 Task: Compose an email with the signature Lucy Taylor with the subject Request for feedback on an employee engagement survey and the message I am writing to follow up on the status of the project risks and issues. from softage.3@softage.net to softage.8@softage.net with an attached audio file Audio_meditation.mp3 Undo the message, redo the message and add the line (Thank you) Send the email. Finally, move the email from Sent Items to the label Financial reports
Action: Mouse moved to (84, 125)
Screenshot: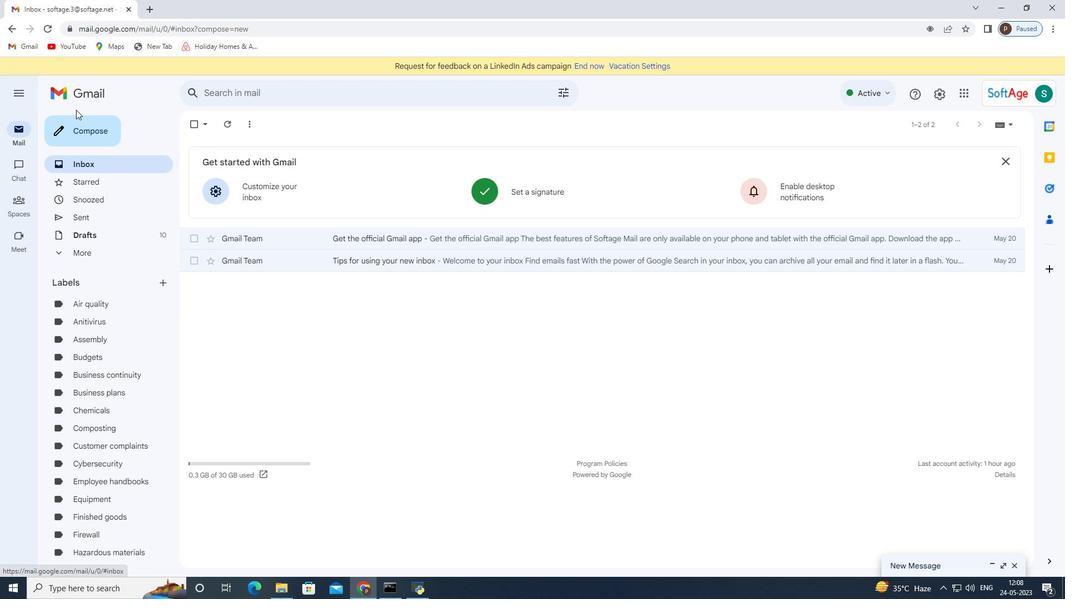 
Action: Mouse pressed left at (84, 125)
Screenshot: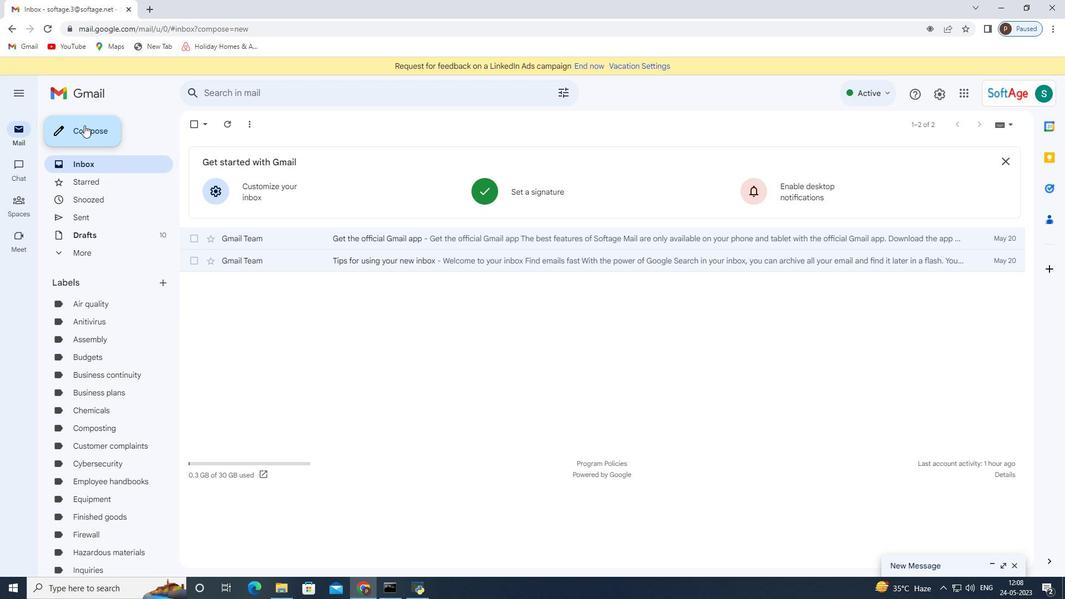 
Action: Mouse moved to (748, 557)
Screenshot: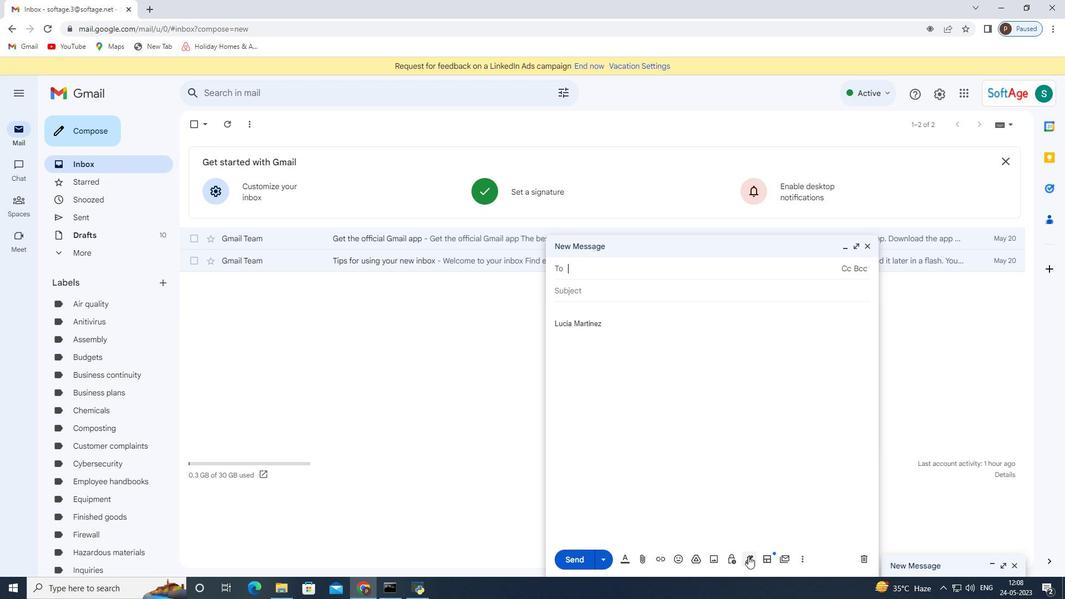 
Action: Mouse pressed left at (748, 557)
Screenshot: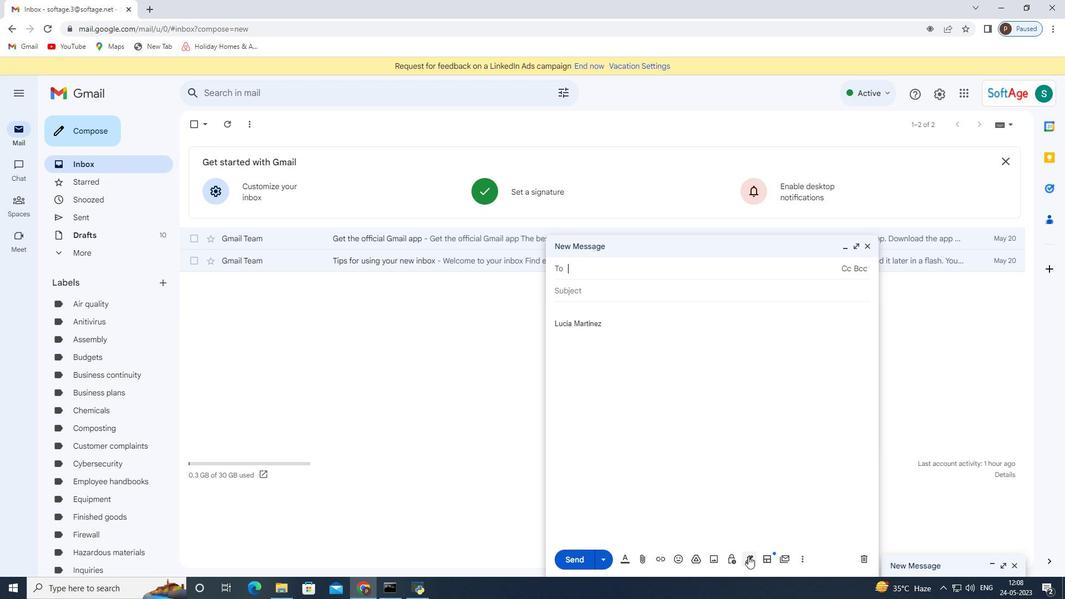 
Action: Mouse moved to (783, 499)
Screenshot: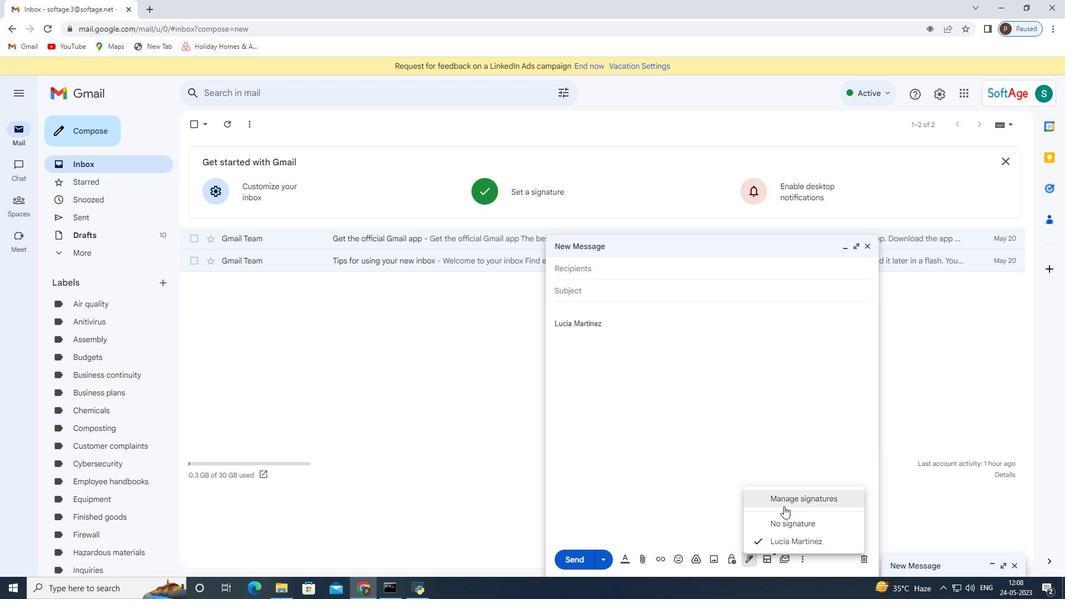
Action: Mouse pressed left at (783, 499)
Screenshot: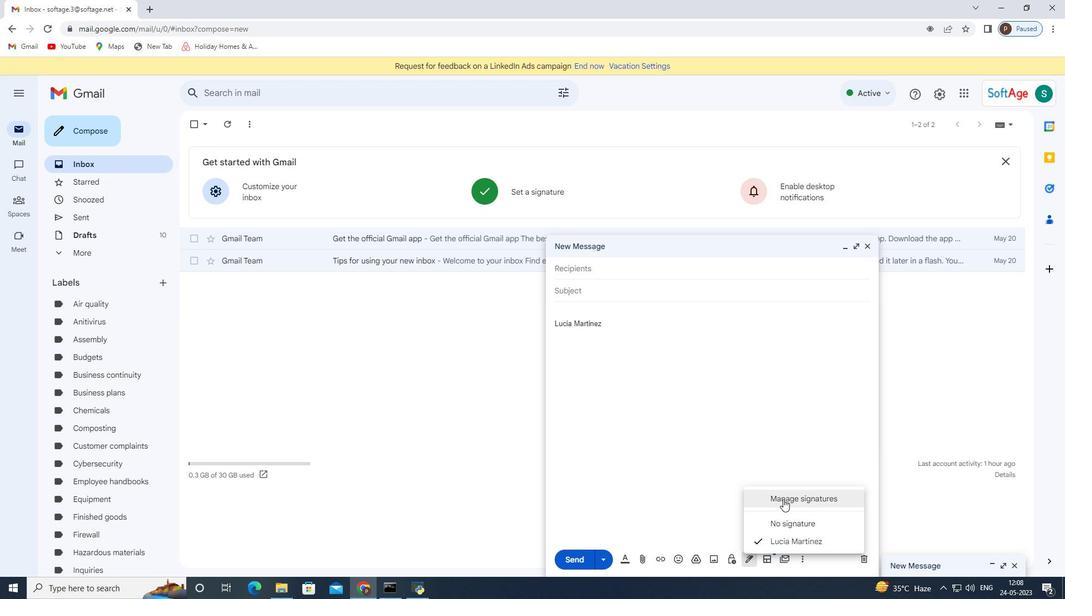 
Action: Mouse moved to (869, 243)
Screenshot: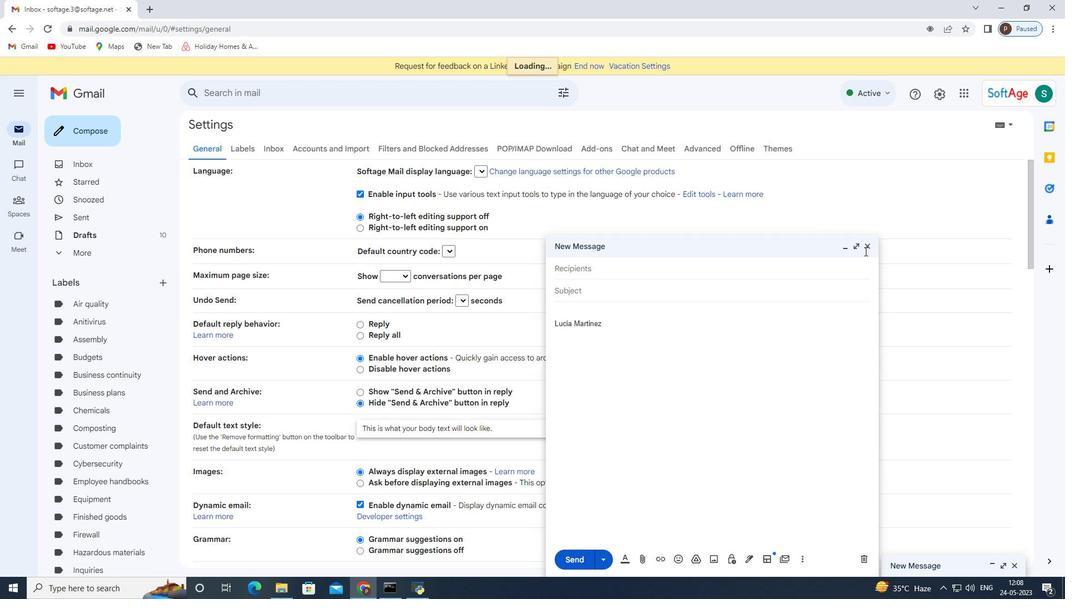 
Action: Mouse pressed left at (869, 243)
Screenshot: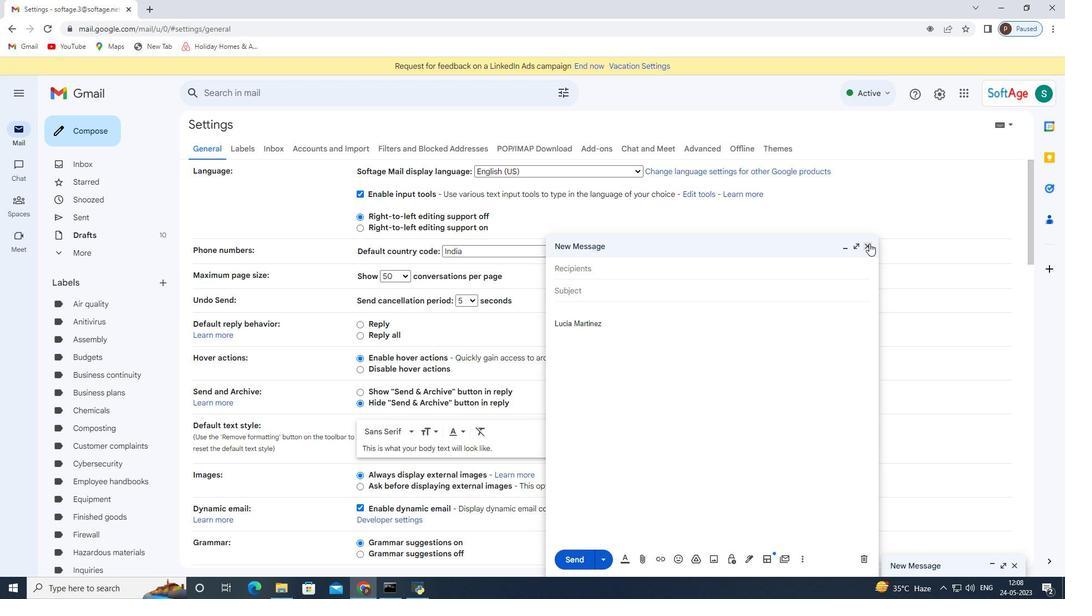 
Action: Mouse moved to (556, 407)
Screenshot: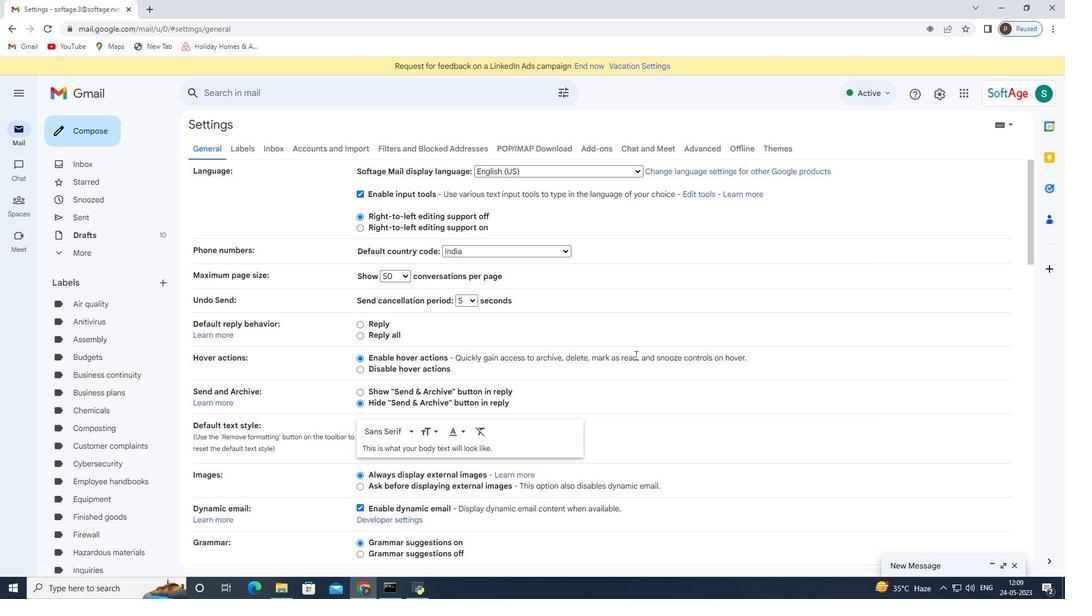 
Action: Mouse scrolled (556, 406) with delta (0, 0)
Screenshot: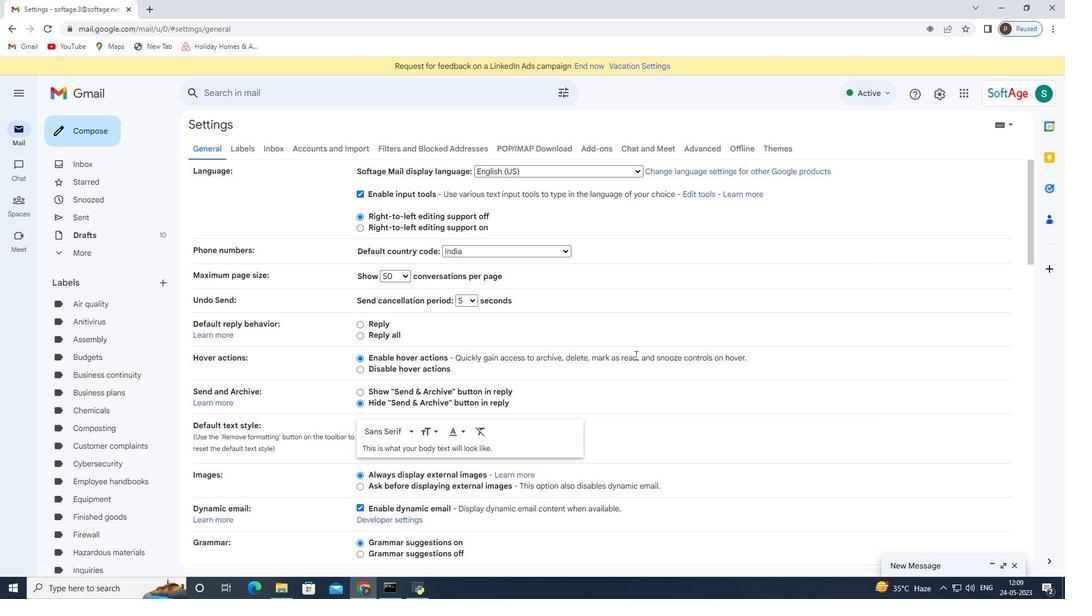 
Action: Mouse moved to (555, 408)
Screenshot: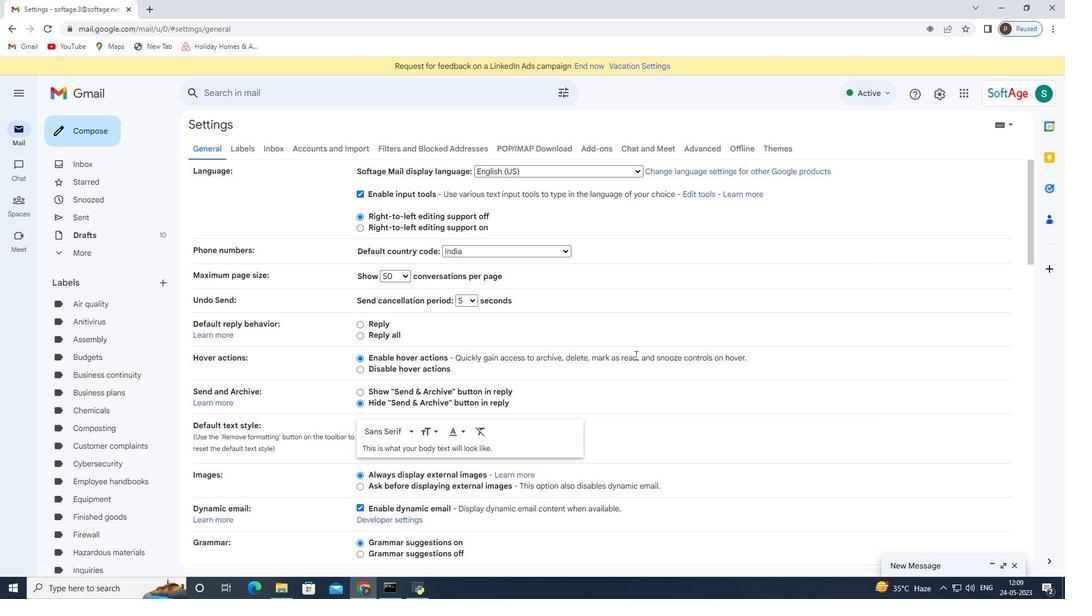 
Action: Mouse scrolled (555, 407) with delta (0, 0)
Screenshot: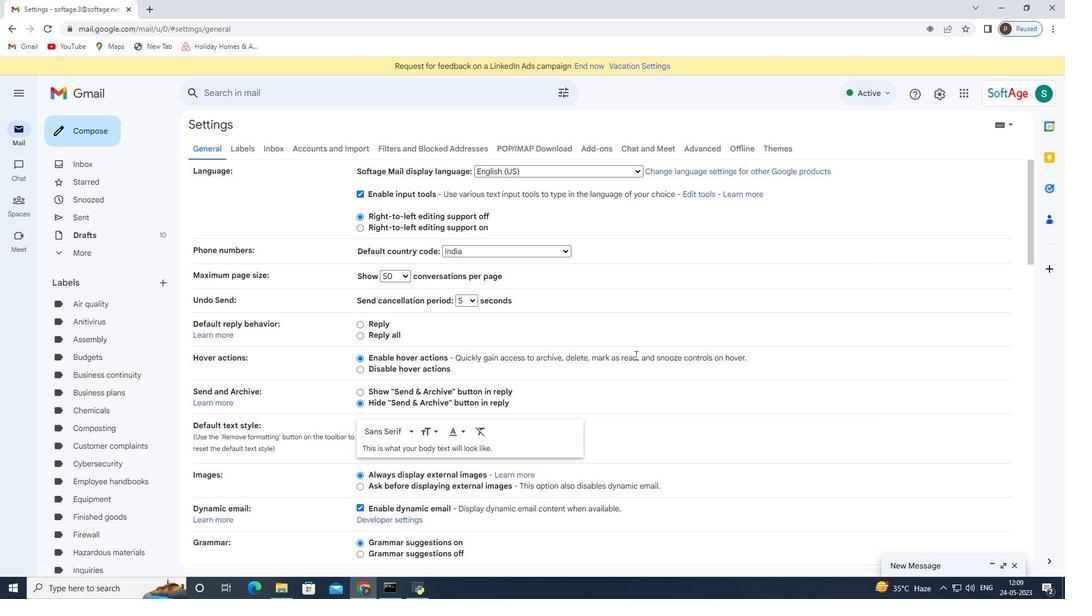 
Action: Mouse moved to (550, 413)
Screenshot: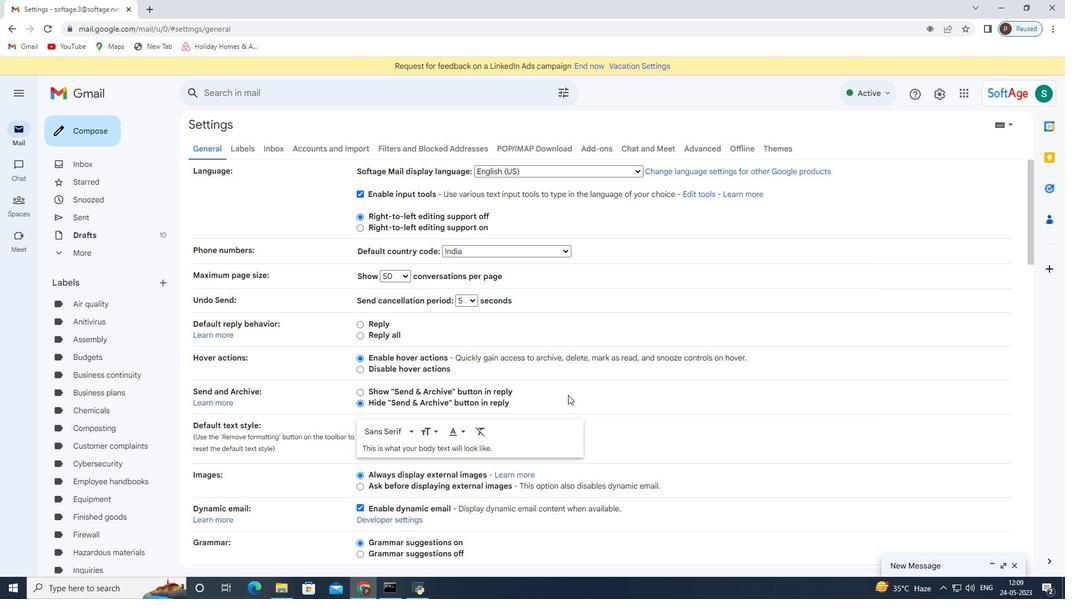 
Action: Mouse scrolled (550, 412) with delta (0, 0)
Screenshot: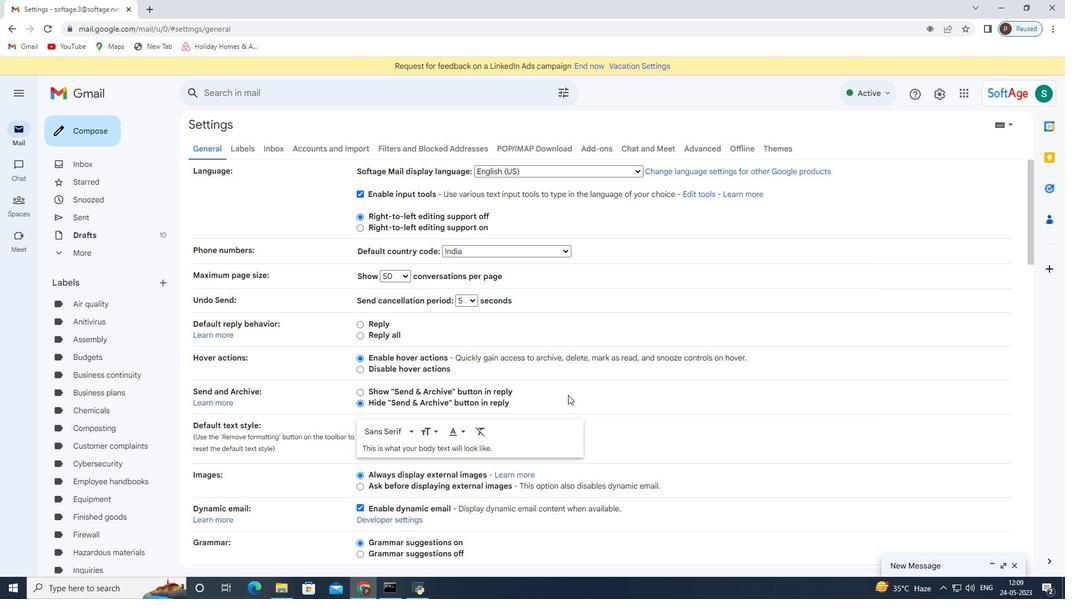 
Action: Mouse moved to (548, 415)
Screenshot: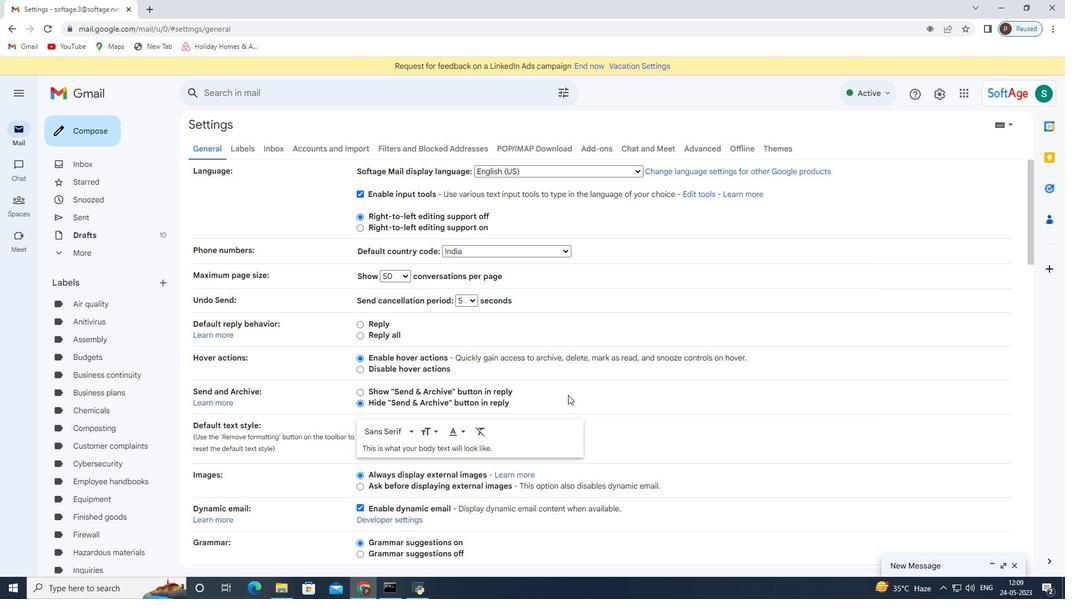 
Action: Mouse scrolled (548, 415) with delta (0, 0)
Screenshot: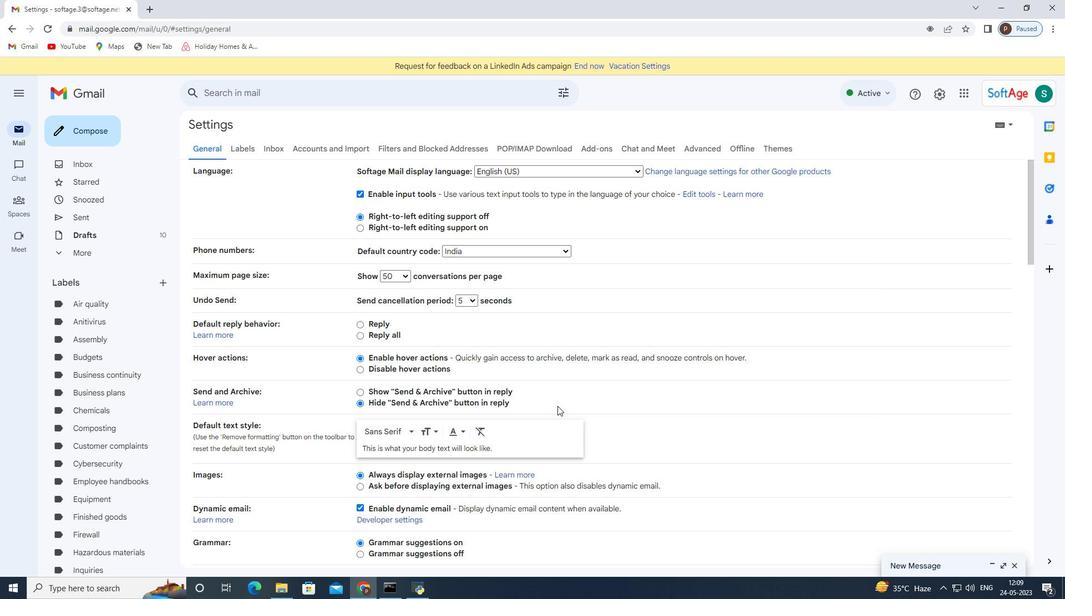 
Action: Mouse moved to (547, 416)
Screenshot: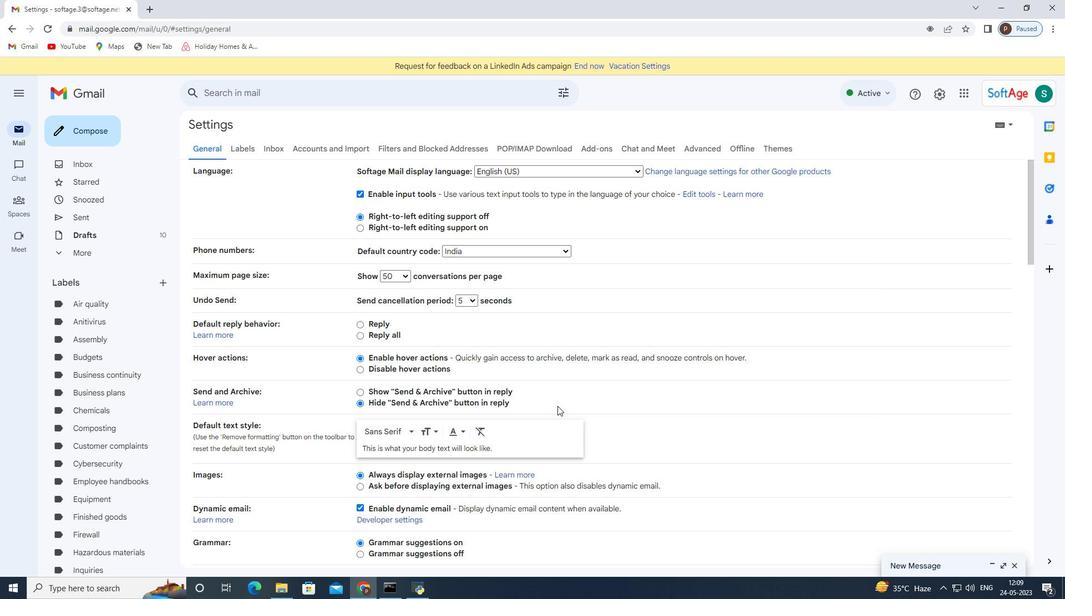 
Action: Mouse scrolled (547, 416) with delta (0, 0)
Screenshot: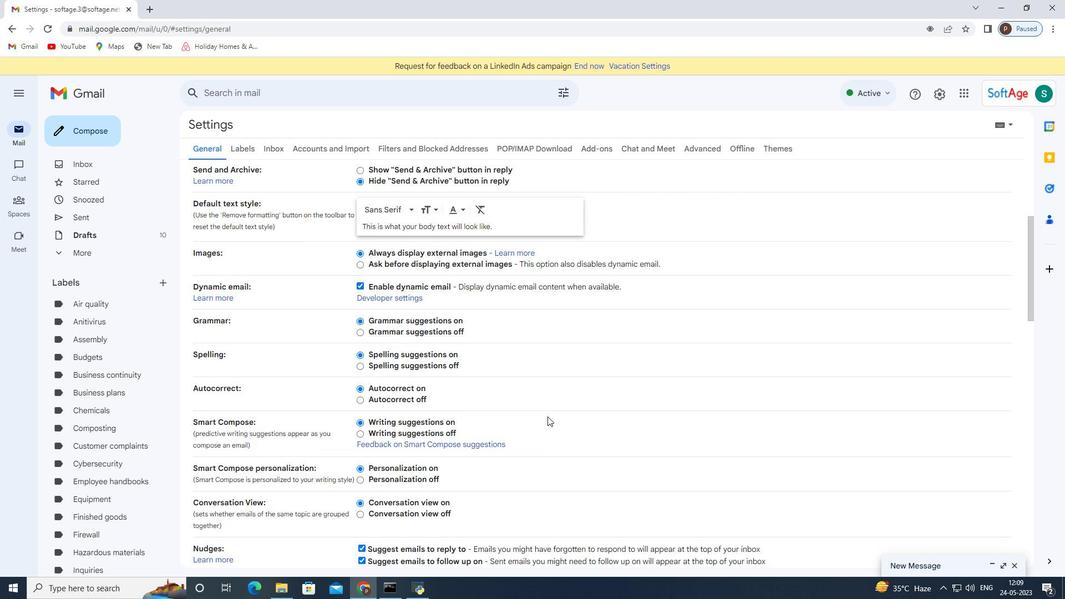 
Action: Mouse moved to (532, 420)
Screenshot: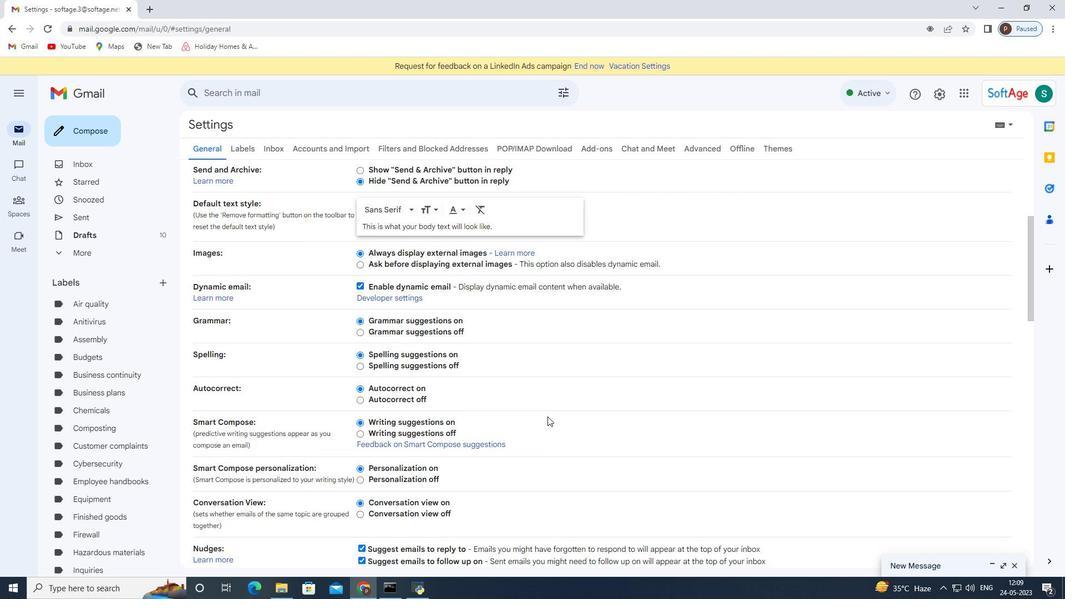 
Action: Mouse scrolled (532, 420) with delta (0, 0)
Screenshot: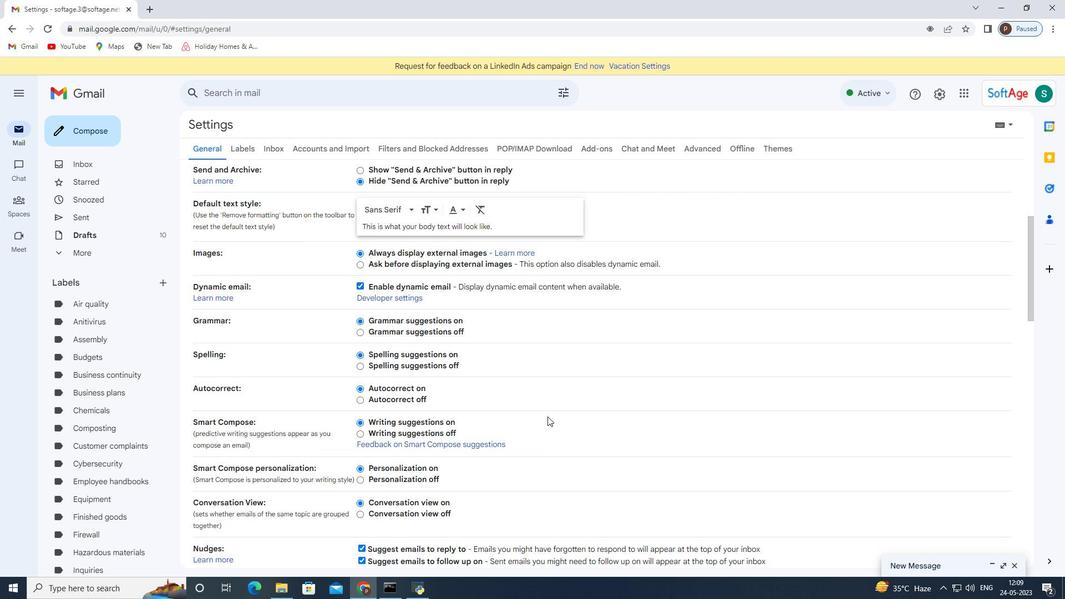 
Action: Mouse moved to (496, 420)
Screenshot: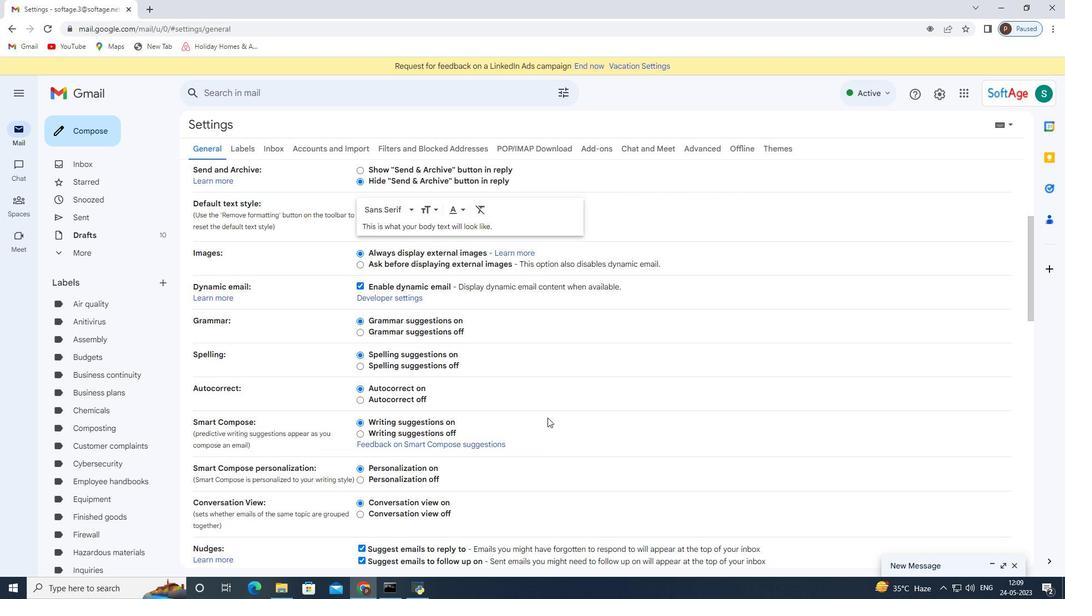 
Action: Mouse scrolled (496, 420) with delta (0, 0)
Screenshot: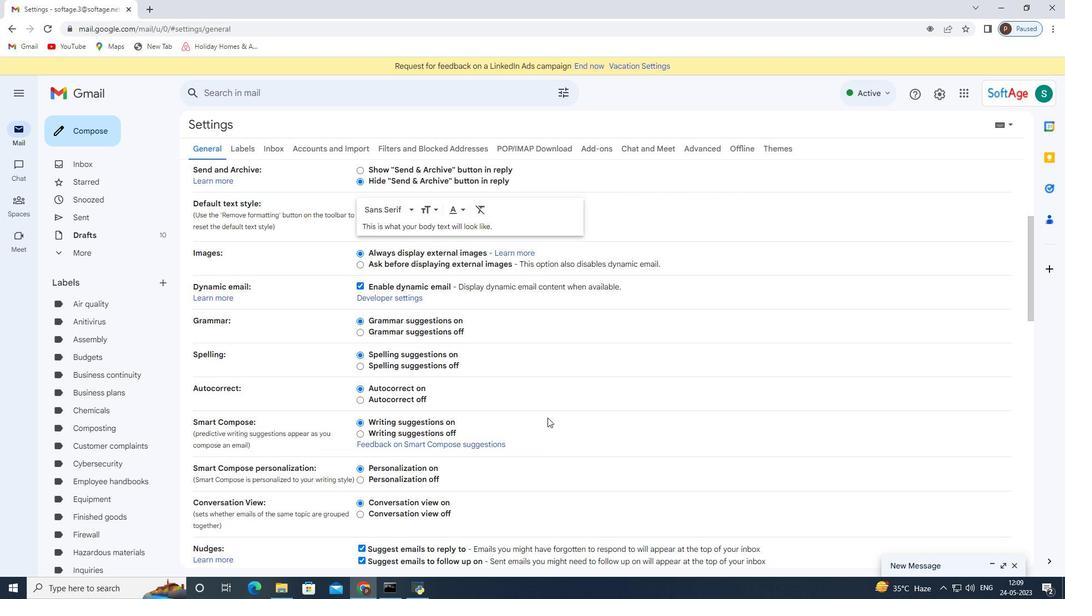 
Action: Mouse moved to (410, 420)
Screenshot: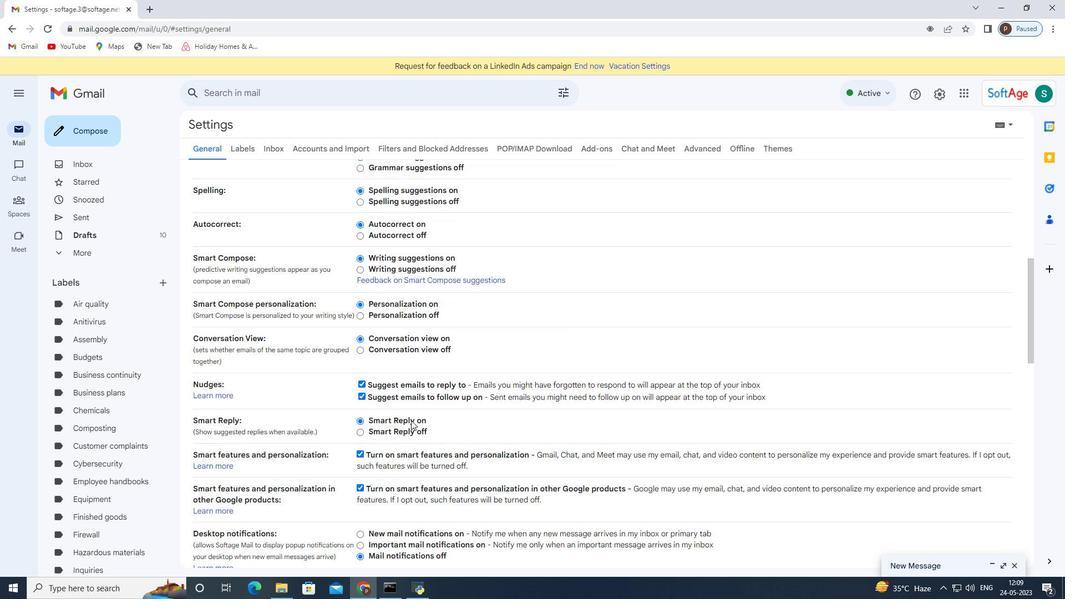 
Action: Mouse scrolled (410, 420) with delta (0, 0)
Screenshot: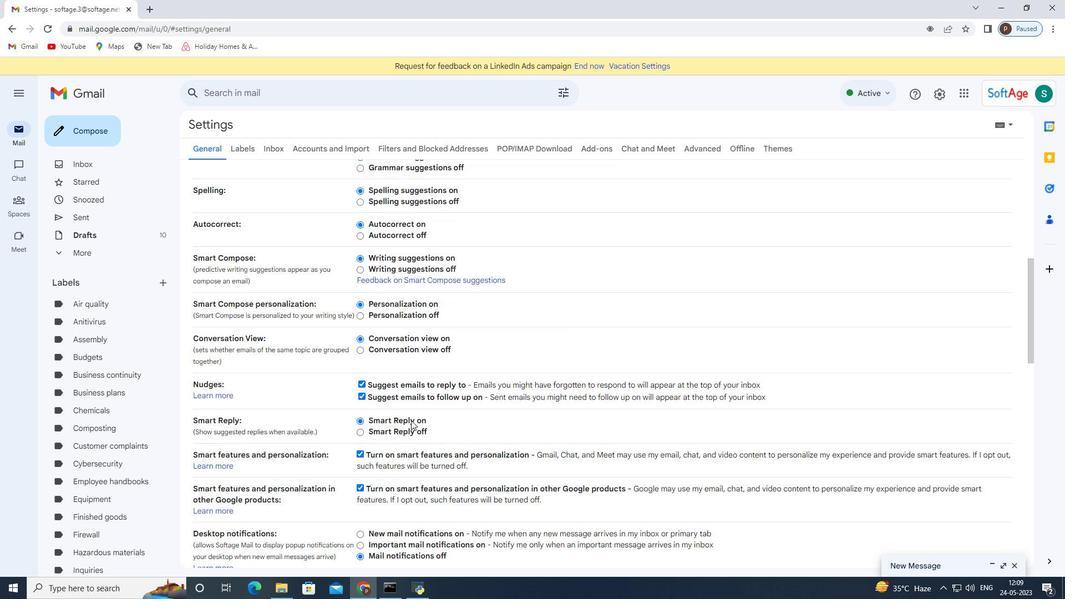 
Action: Mouse scrolled (410, 420) with delta (0, 0)
Screenshot: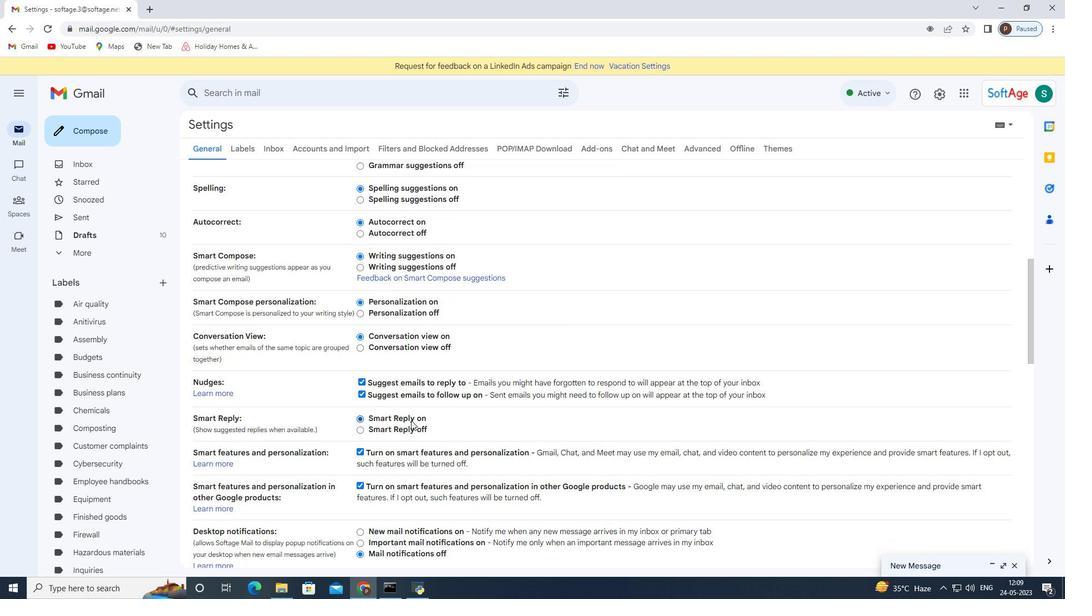 
Action: Mouse scrolled (410, 420) with delta (0, 0)
Screenshot: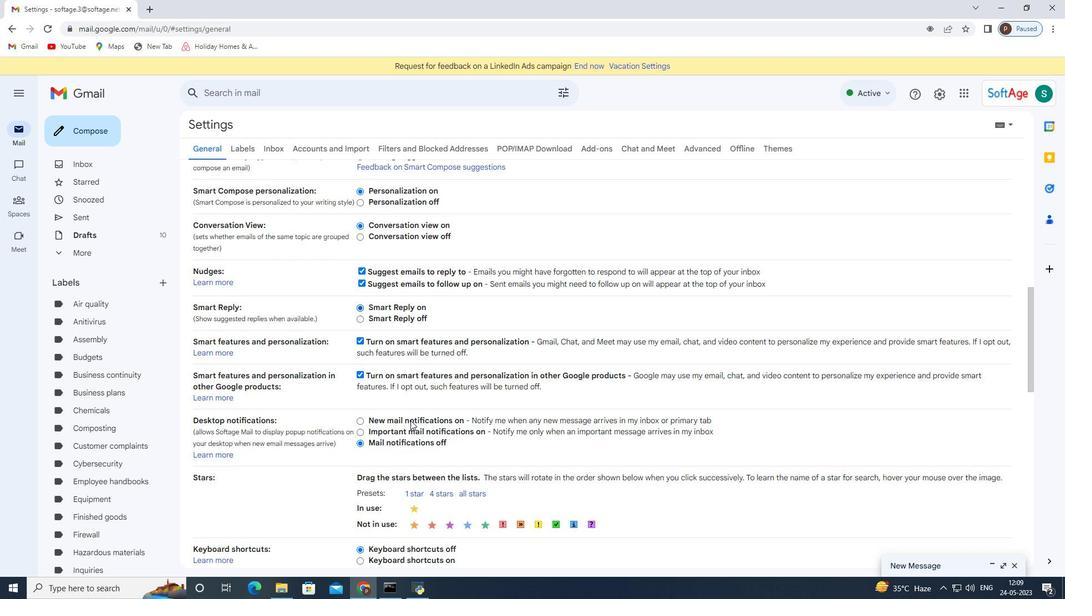 
Action: Mouse scrolled (410, 420) with delta (0, 0)
Screenshot: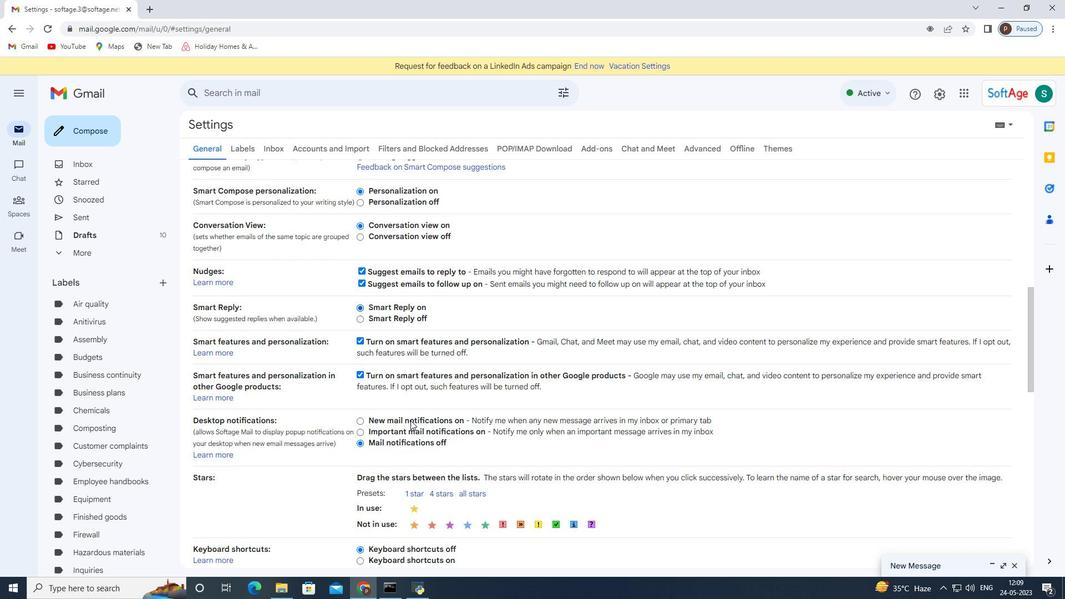 
Action: Mouse moved to (403, 424)
Screenshot: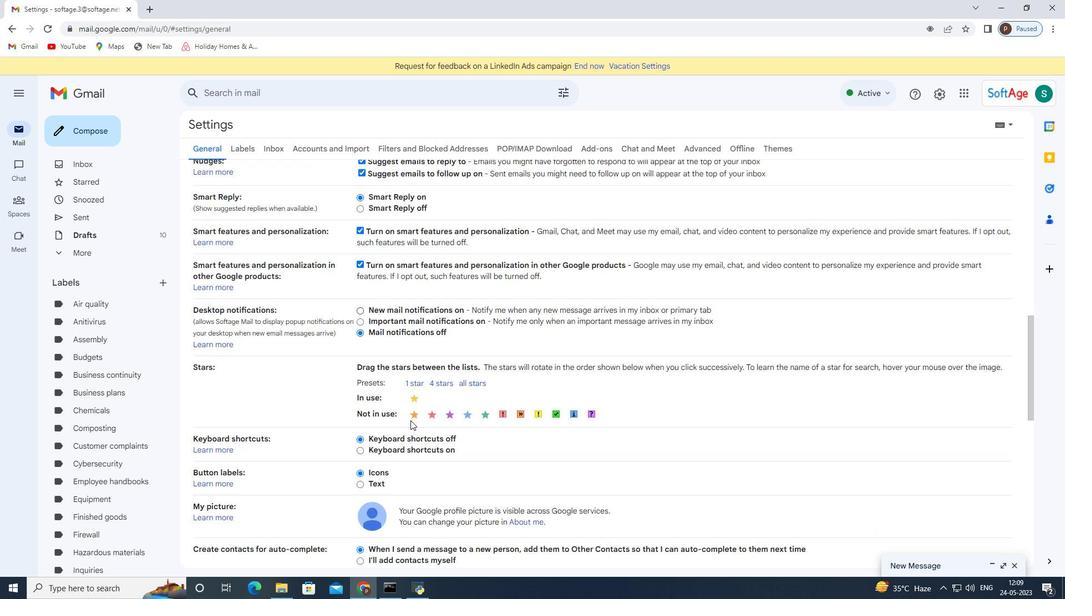 
Action: Mouse scrolled (403, 423) with delta (0, 0)
Screenshot: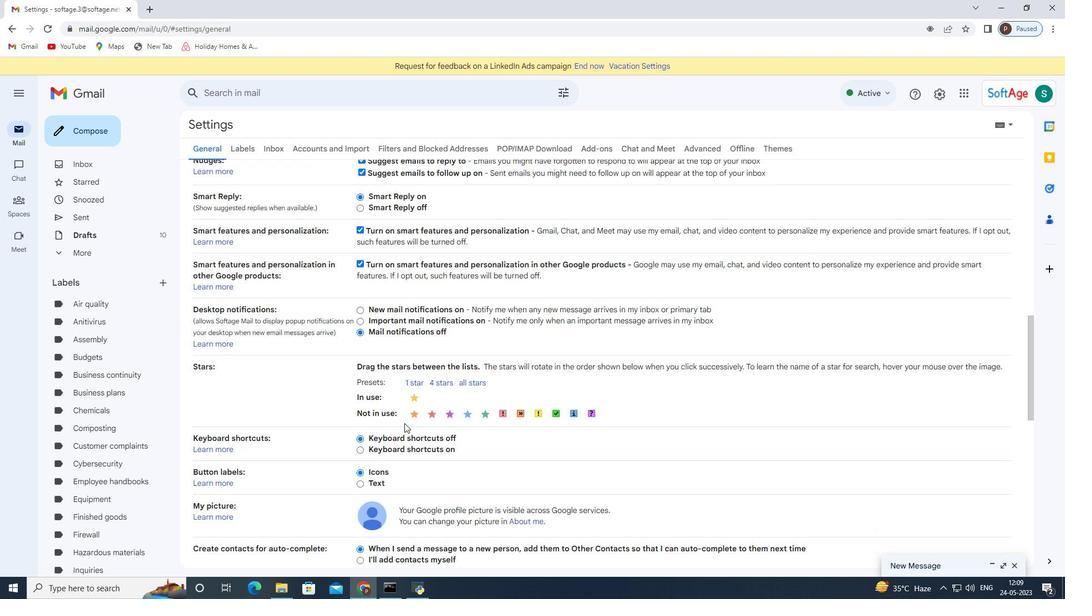 
Action: Mouse moved to (403, 424)
Screenshot: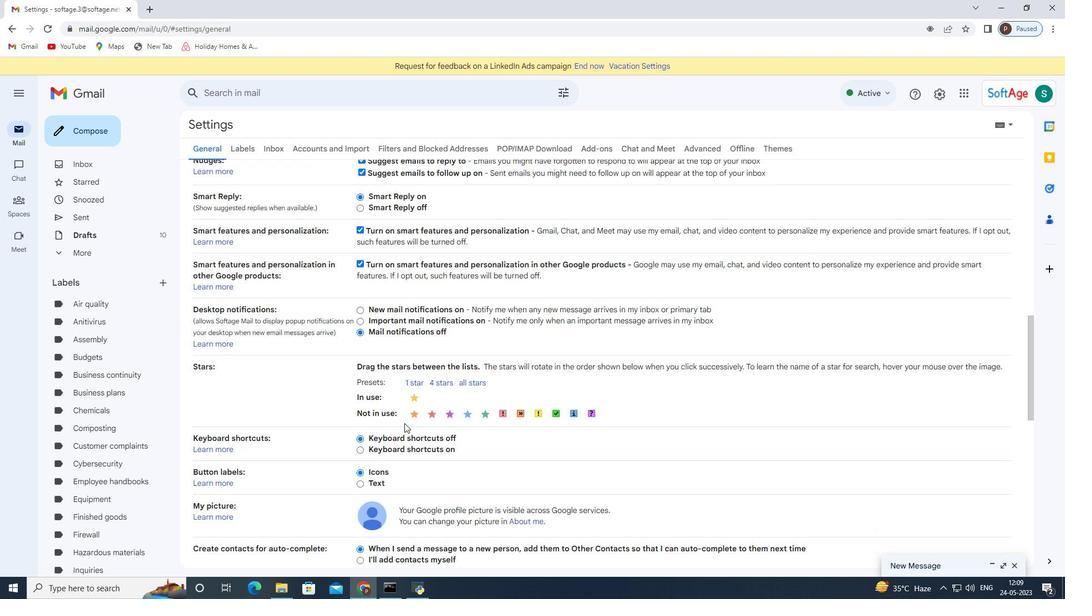 
Action: Mouse scrolled (403, 424) with delta (0, 0)
Screenshot: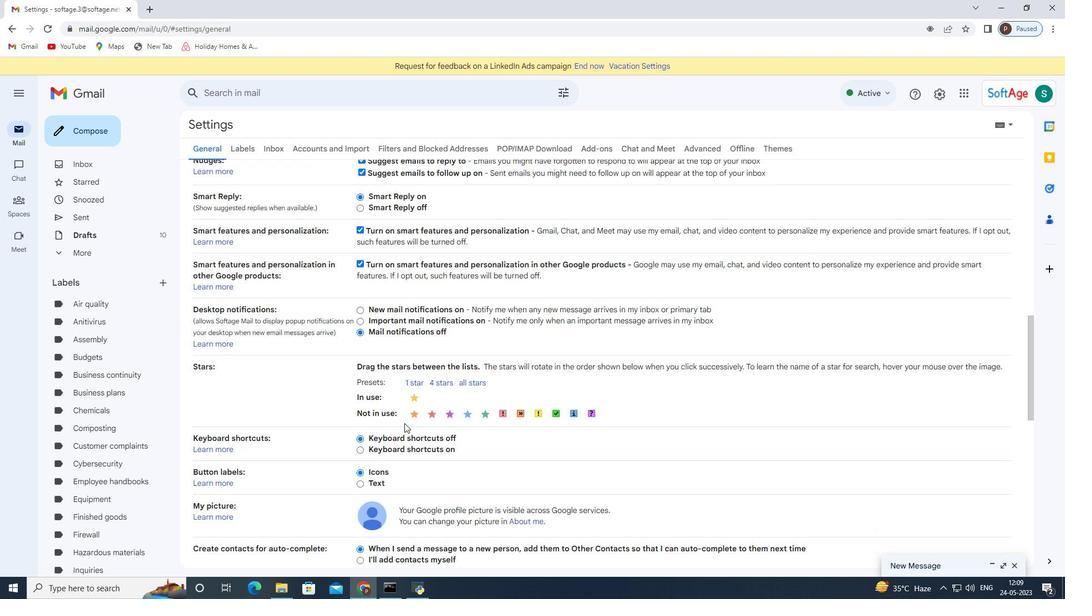 
Action: Mouse scrolled (403, 424) with delta (0, 0)
Screenshot: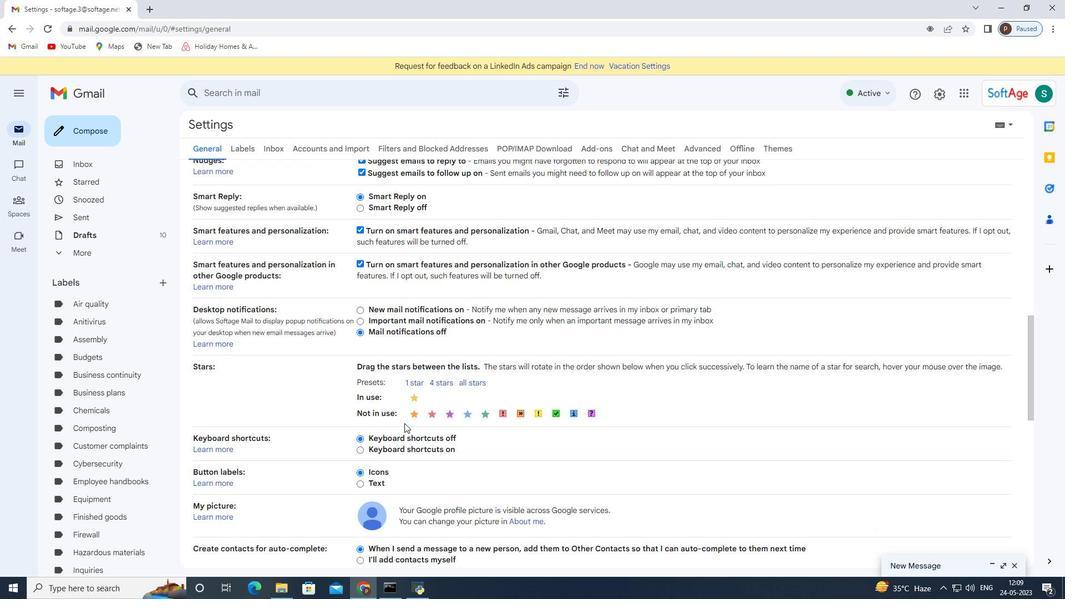 
Action: Mouse scrolled (403, 424) with delta (0, 0)
Screenshot: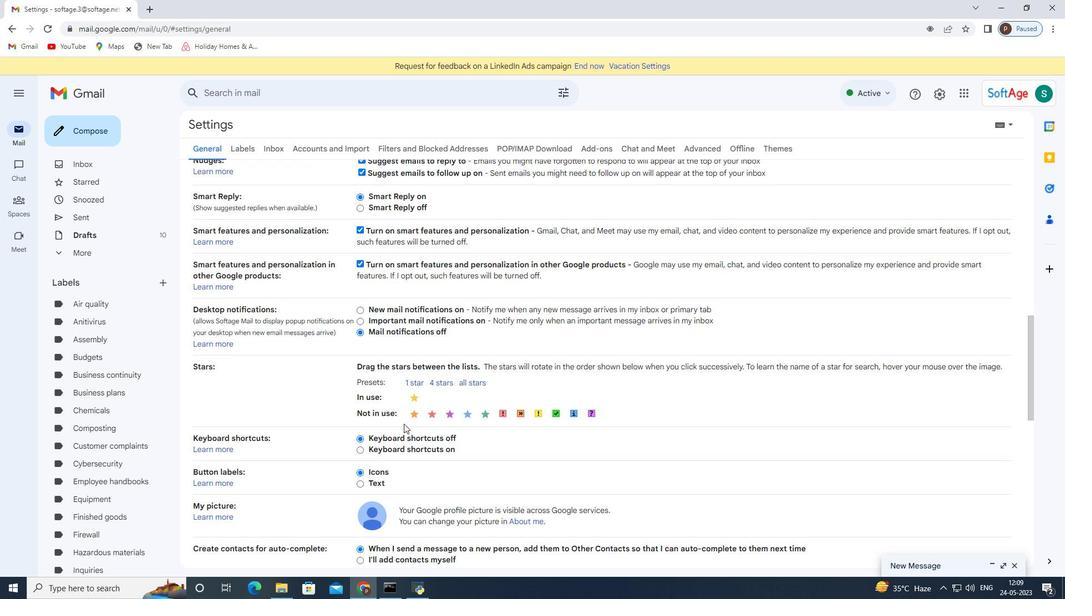
Action: Mouse moved to (477, 373)
Screenshot: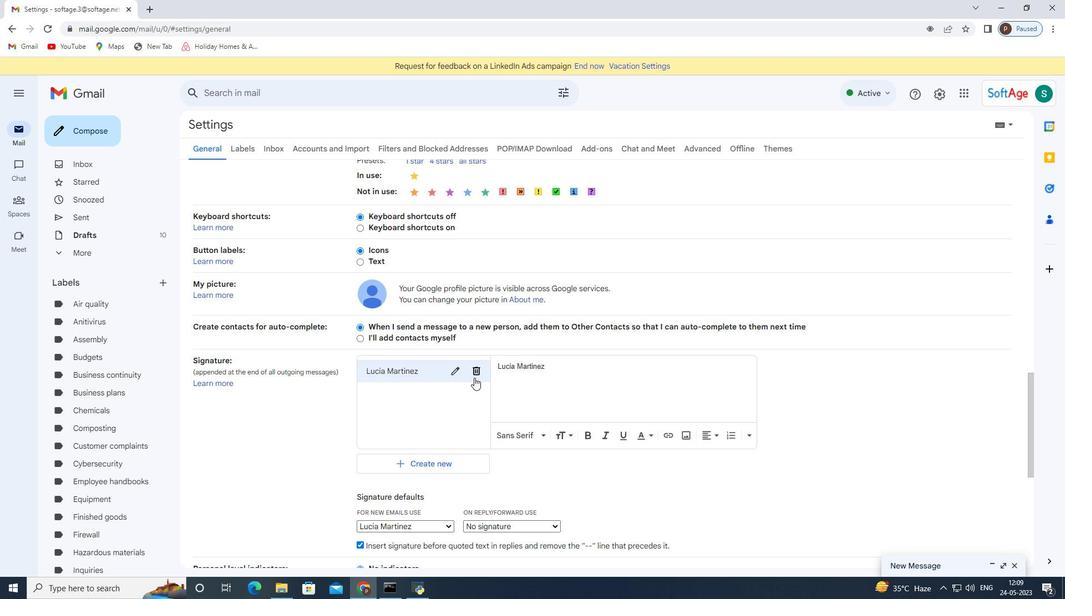 
Action: Mouse pressed left at (477, 373)
Screenshot: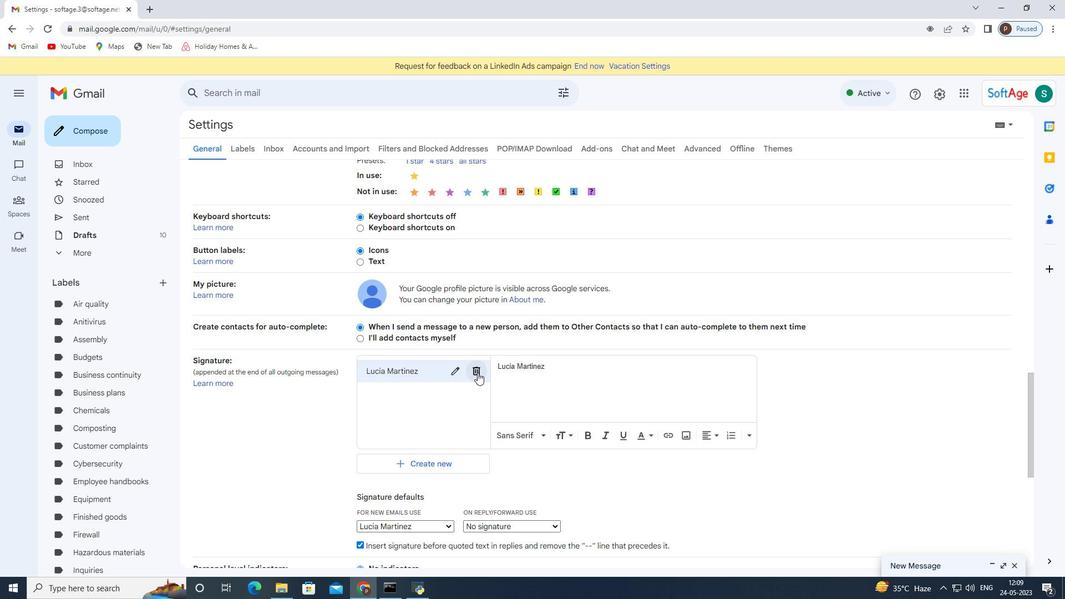 
Action: Mouse moved to (629, 344)
Screenshot: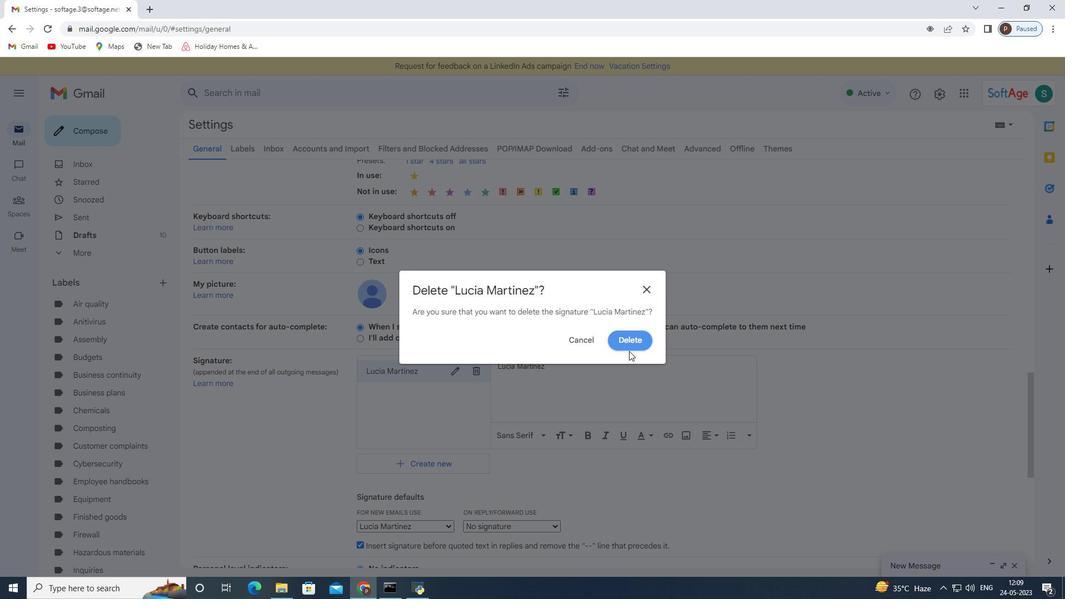 
Action: Mouse pressed left at (629, 344)
Screenshot: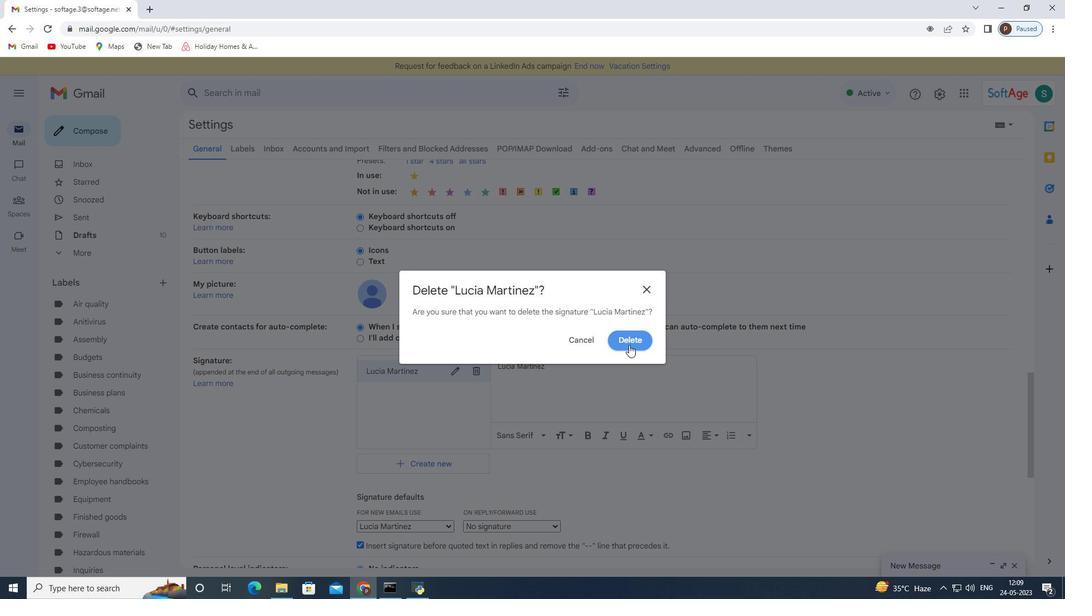 
Action: Mouse moved to (407, 379)
Screenshot: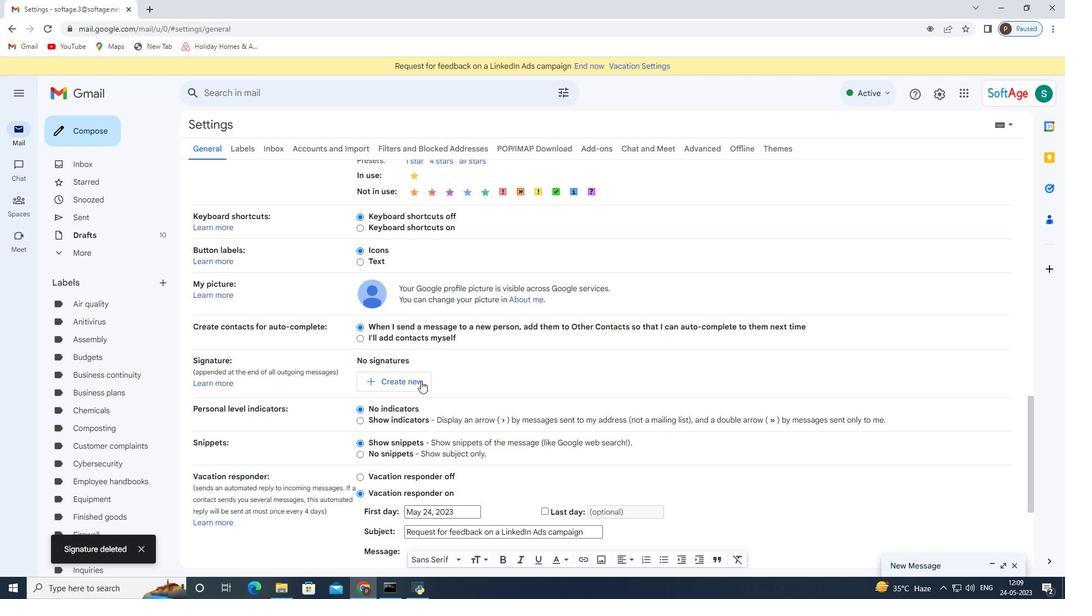 
Action: Mouse pressed left at (407, 379)
Screenshot: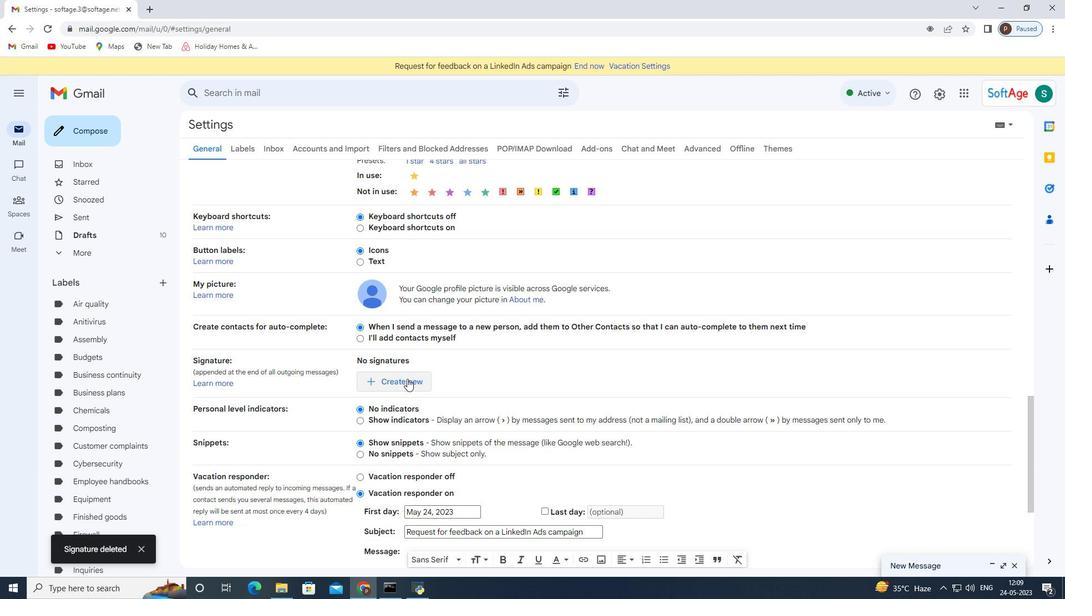 
Action: Mouse moved to (466, 314)
Screenshot: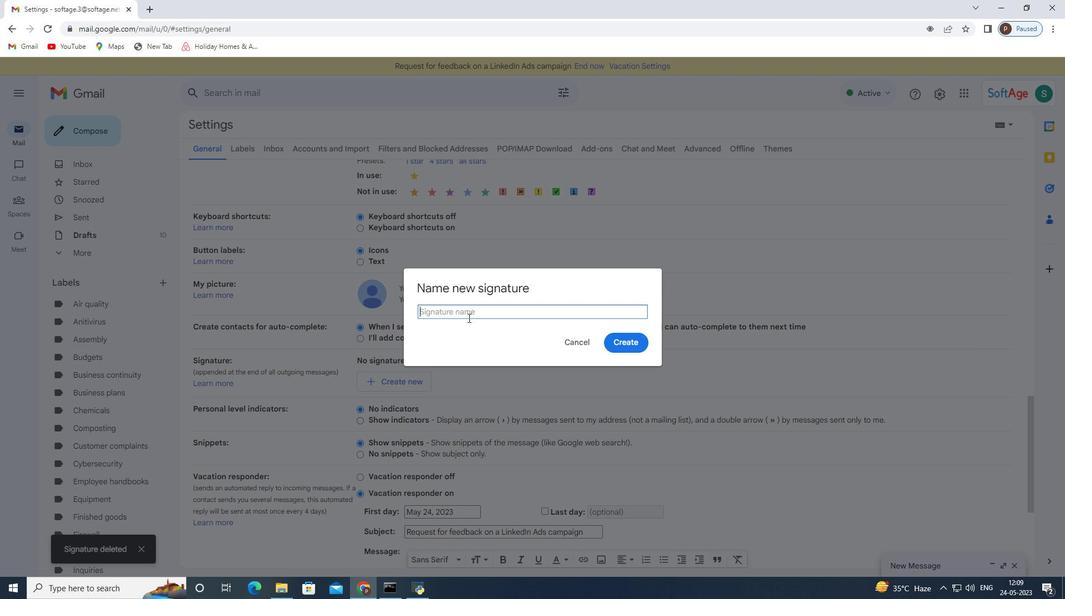 
Action: Mouse pressed left at (466, 314)
Screenshot: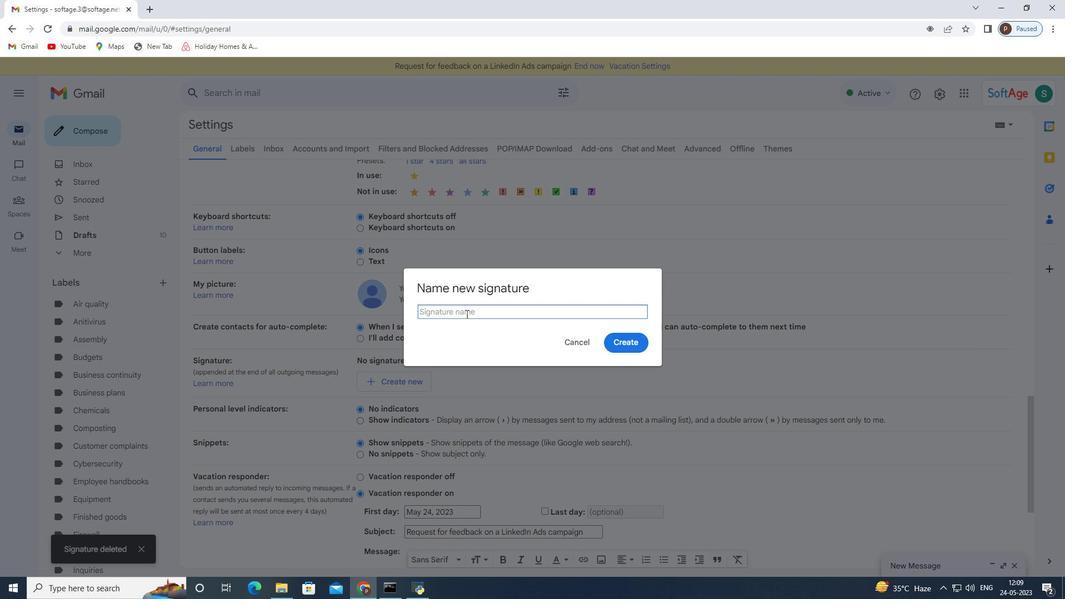 
Action: Key pressed <Key.shift>Lucy<Key.space><Key.shift>Taylor
Screenshot: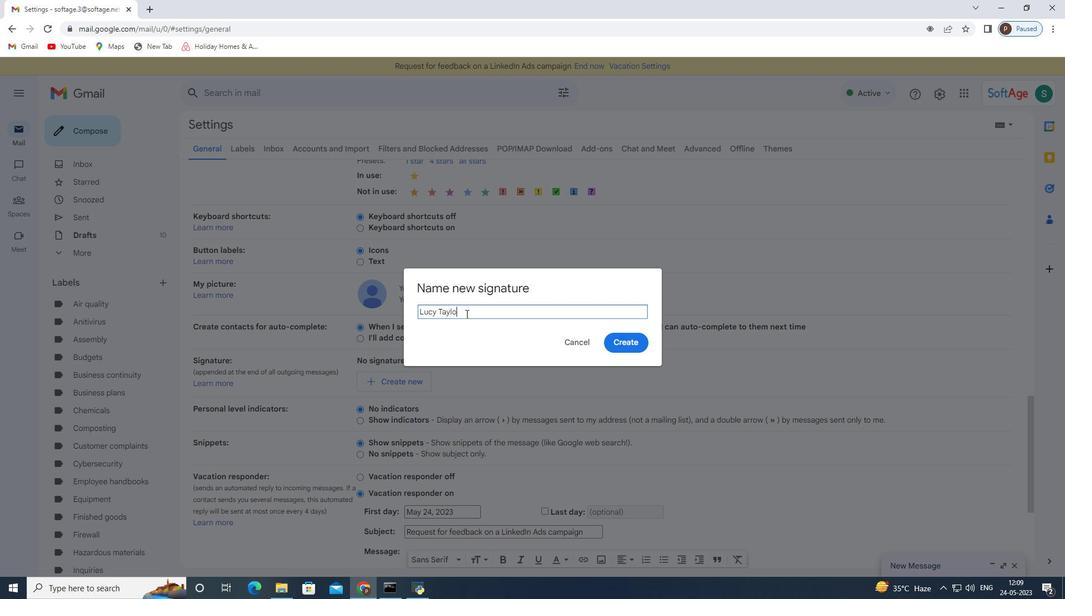 
Action: Mouse moved to (624, 342)
Screenshot: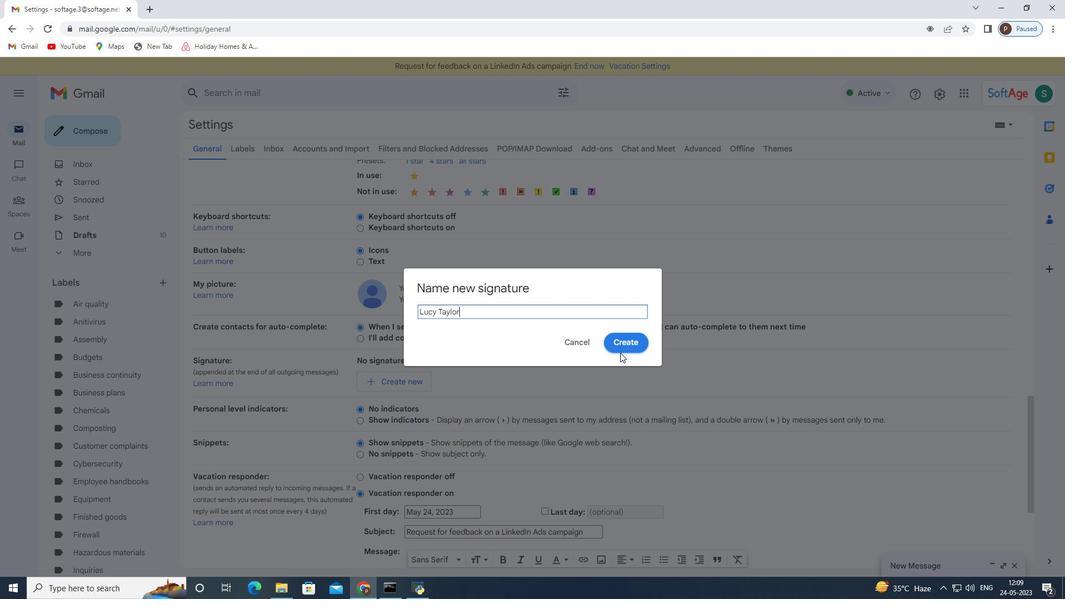 
Action: Mouse pressed left at (624, 342)
Screenshot: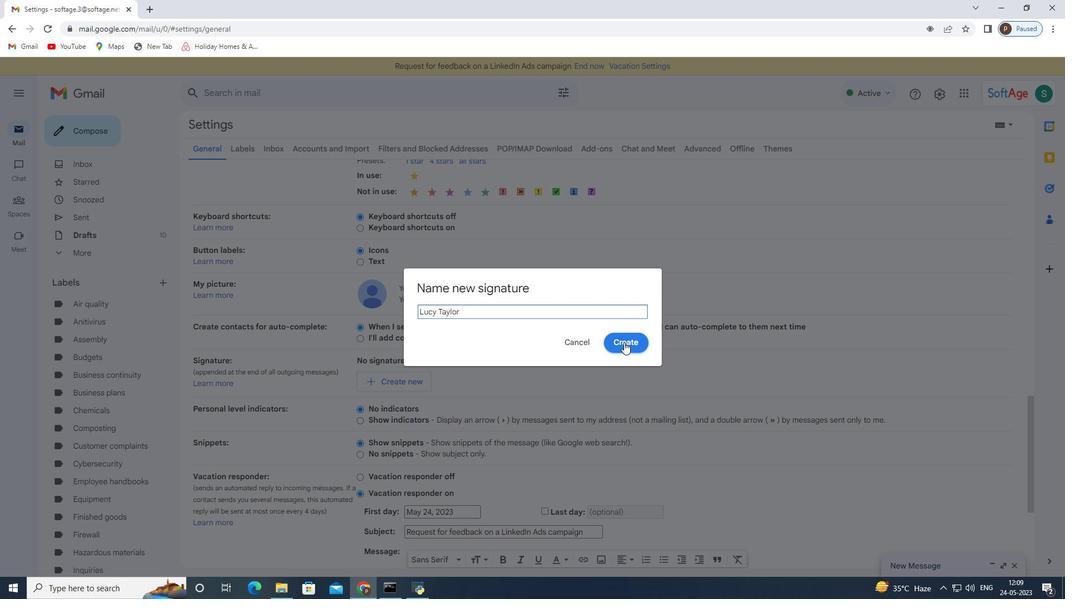 
Action: Mouse moved to (520, 364)
Screenshot: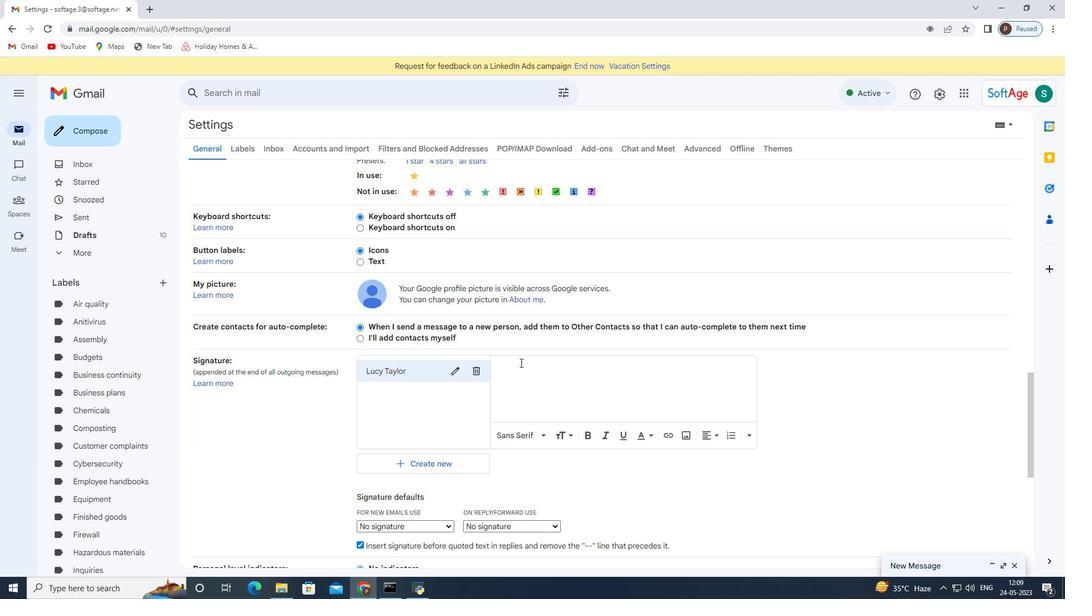 
Action: Mouse pressed left at (520, 364)
Screenshot: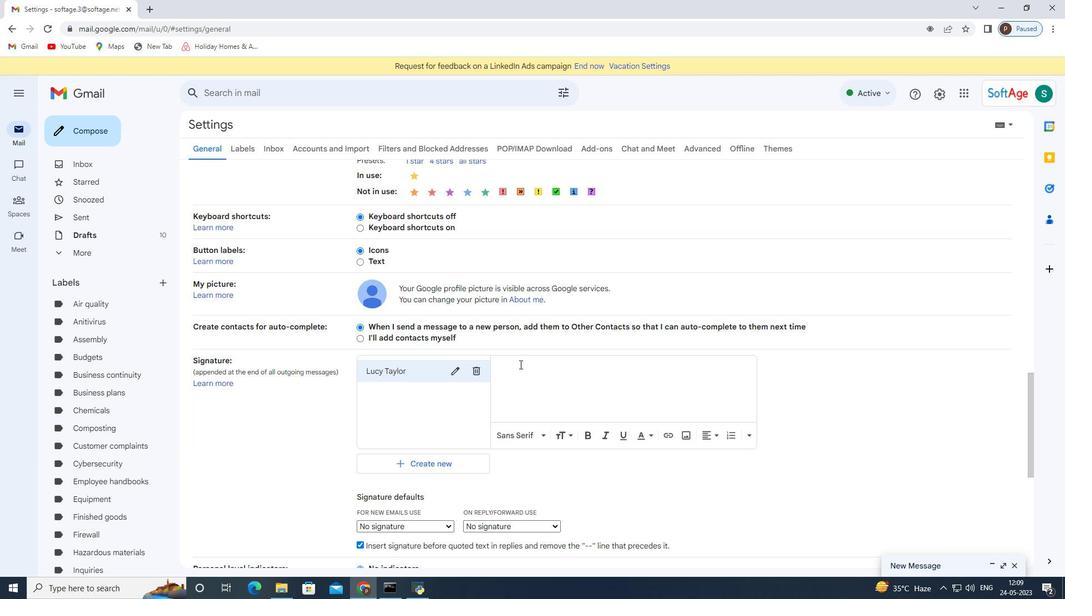 
Action: Mouse moved to (520, 364)
Screenshot: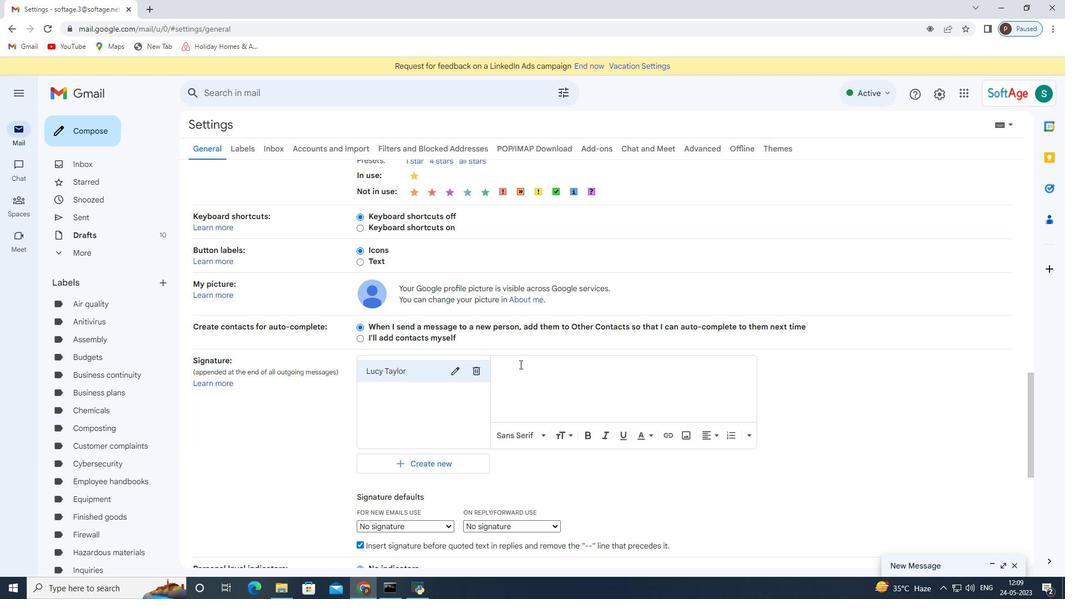 
Action: Key pressed <Key.shift>Lucy<Key.space><Key.shift>Taylor
Screenshot: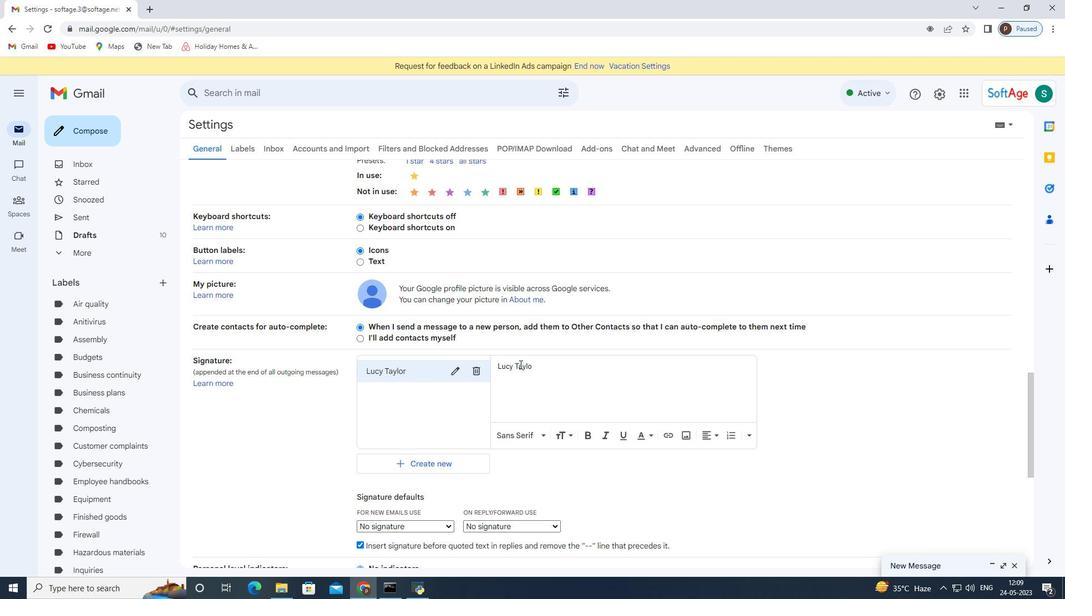 
Action: Mouse moved to (416, 523)
Screenshot: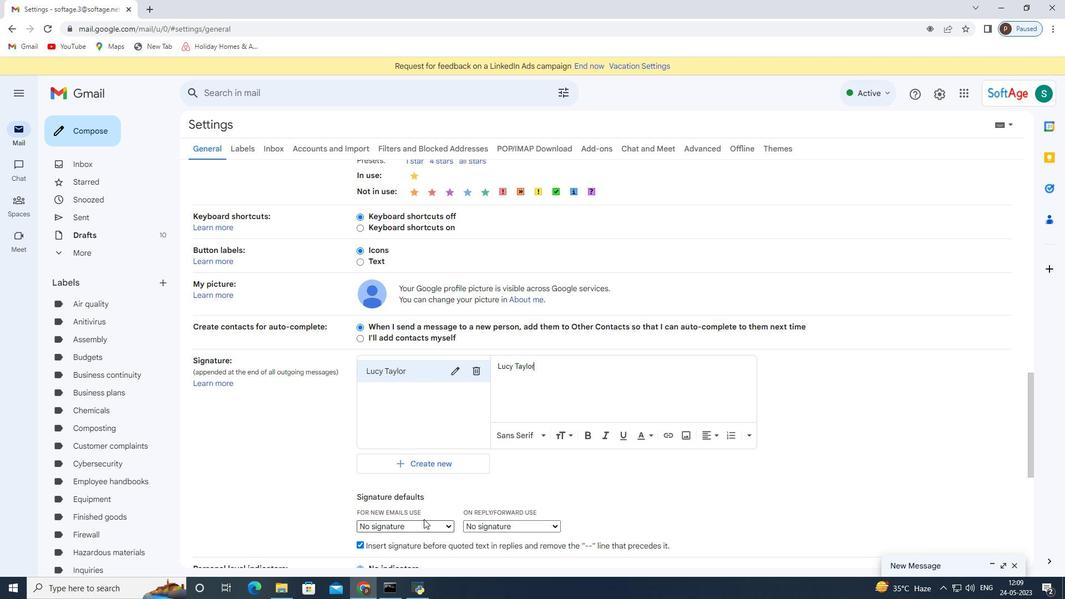 
Action: Mouse pressed left at (416, 523)
Screenshot: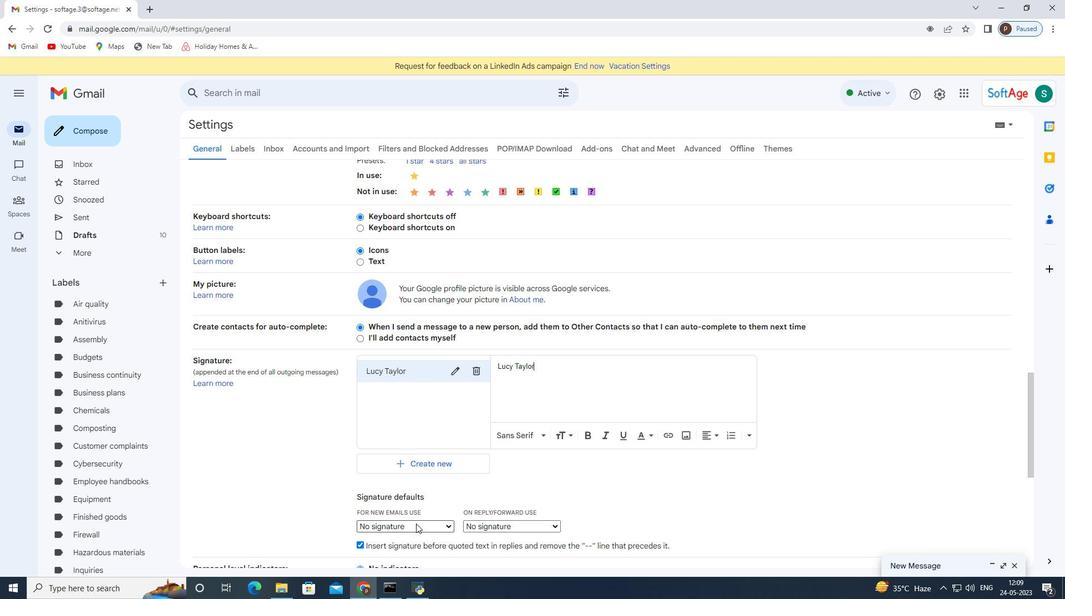 
Action: Mouse moved to (413, 547)
Screenshot: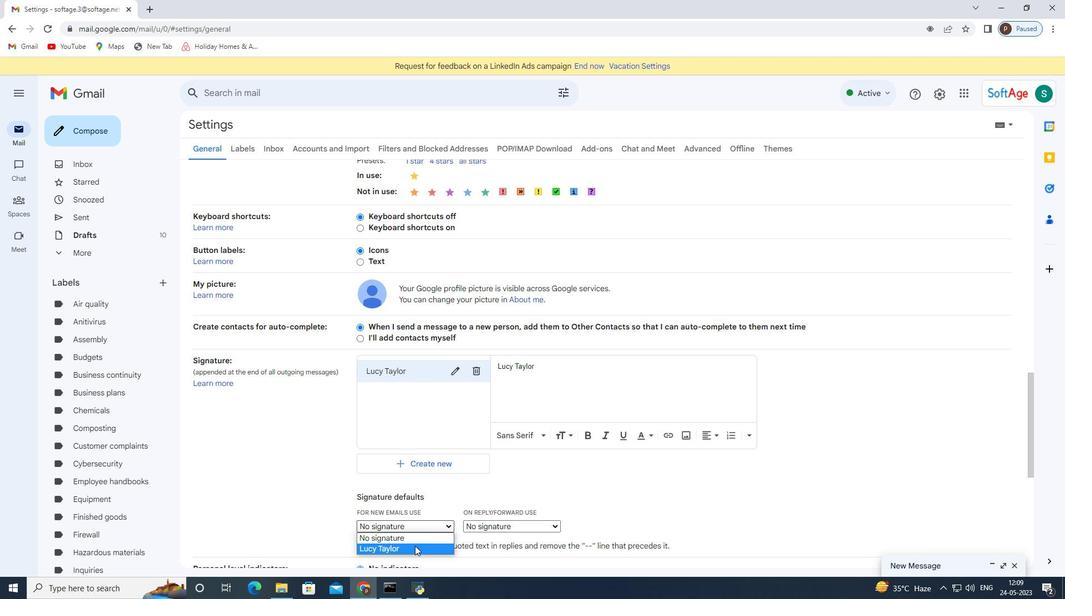 
Action: Mouse pressed left at (413, 547)
Screenshot: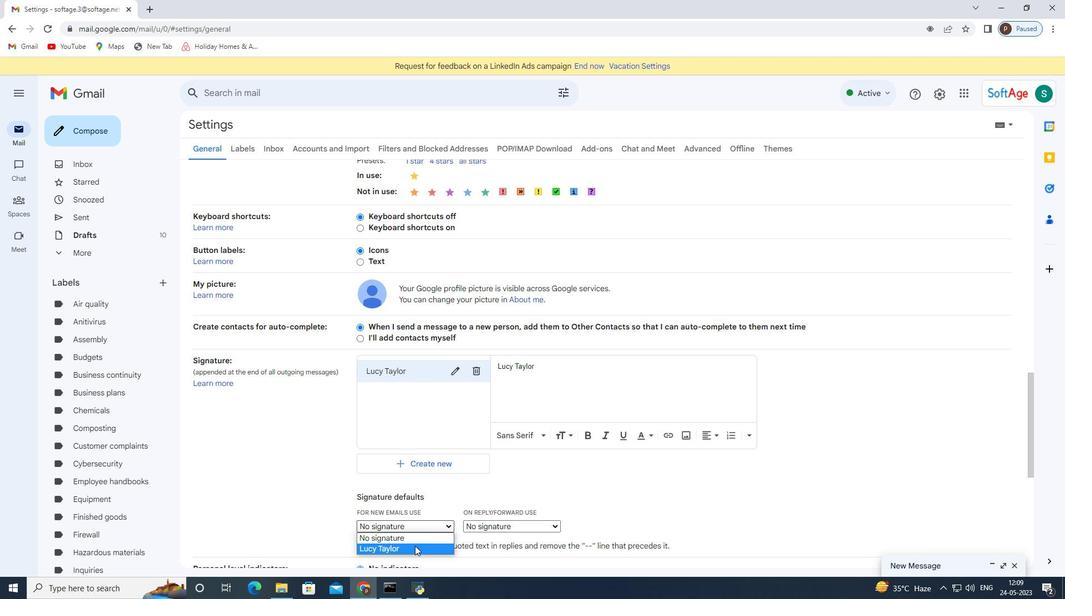 
Action: Mouse moved to (419, 545)
Screenshot: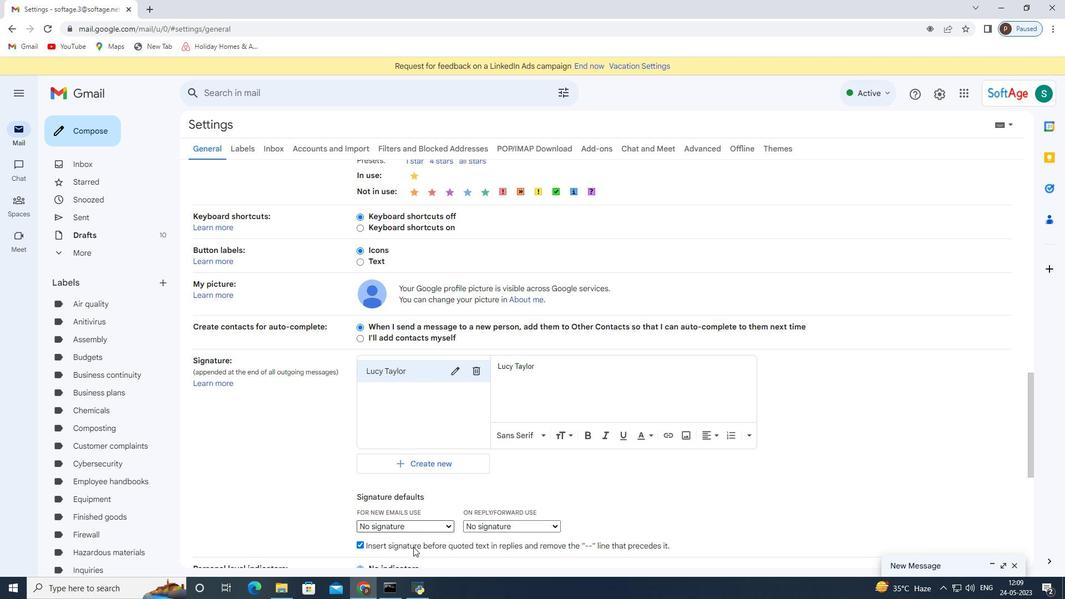 
Action: Mouse scrolled (419, 545) with delta (0, 0)
Screenshot: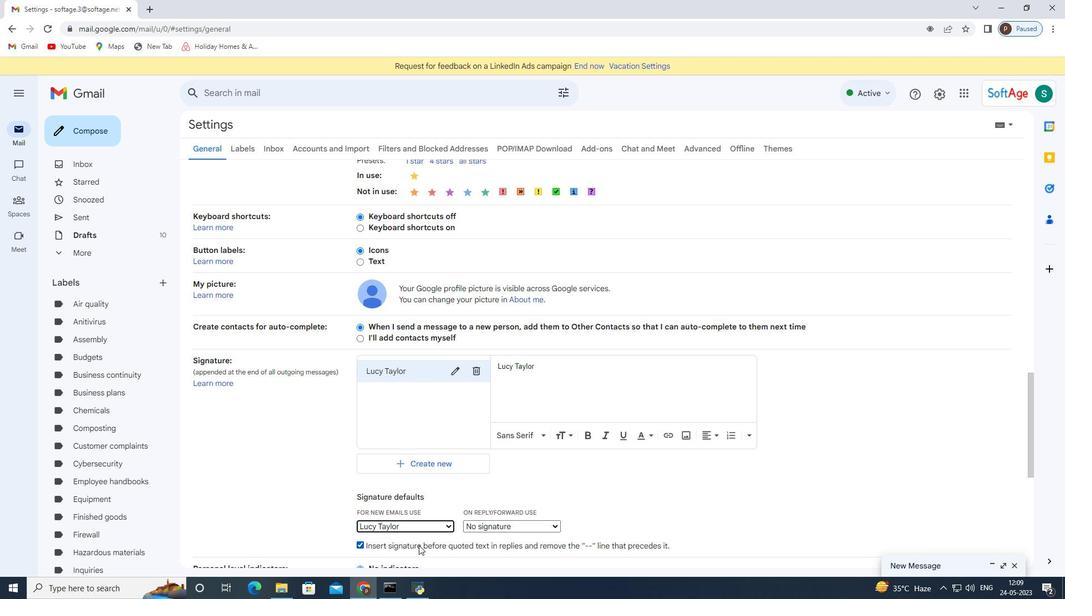 
Action: Mouse scrolled (419, 545) with delta (0, 0)
Screenshot: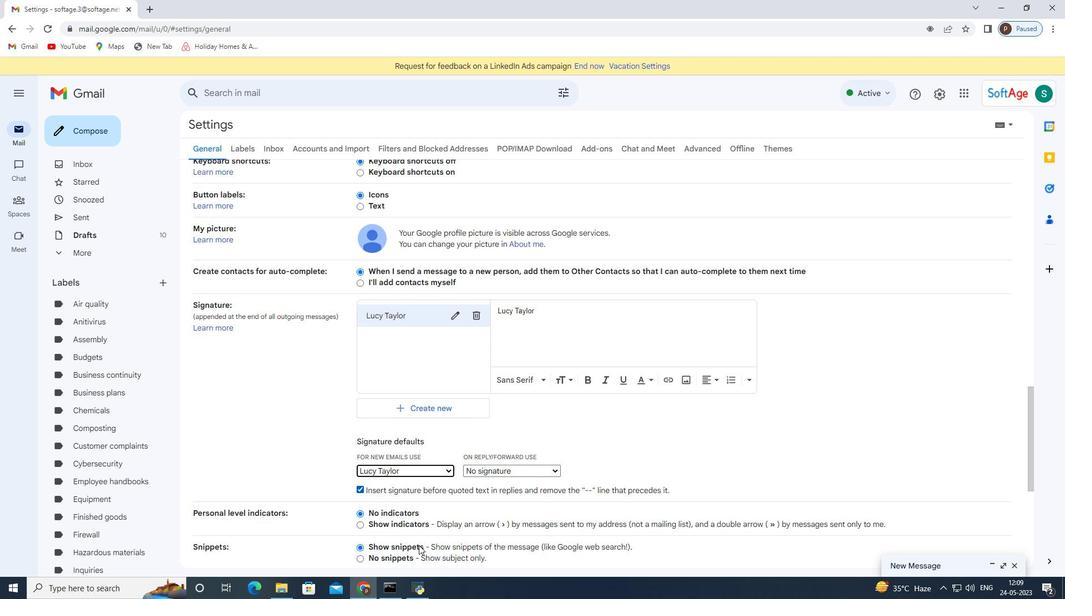 
Action: Mouse scrolled (419, 545) with delta (0, 0)
Screenshot: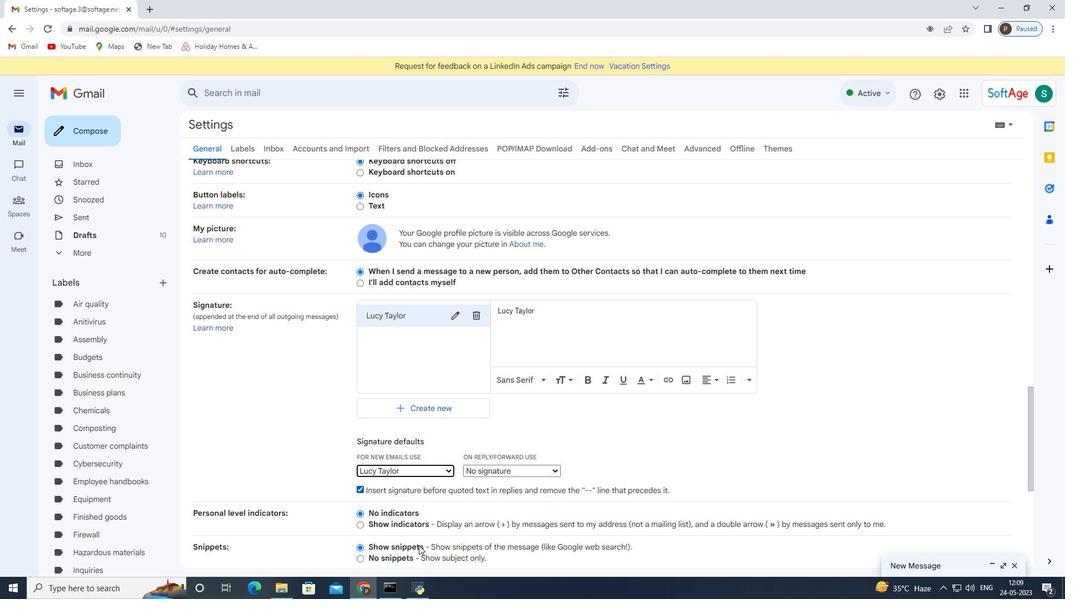 
Action: Mouse scrolled (419, 545) with delta (0, 0)
Screenshot: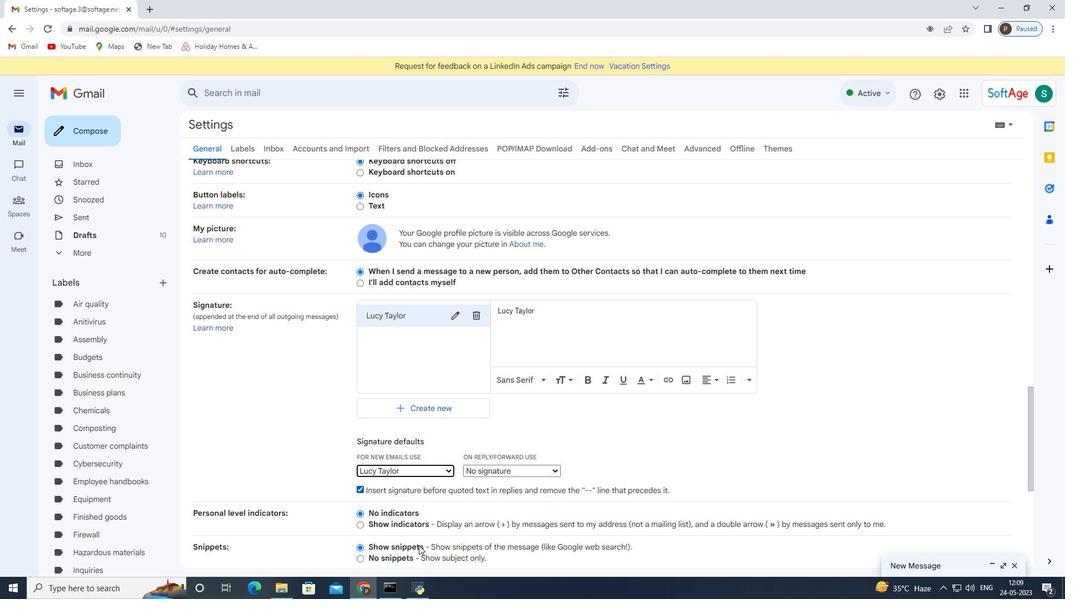 
Action: Mouse moved to (452, 522)
Screenshot: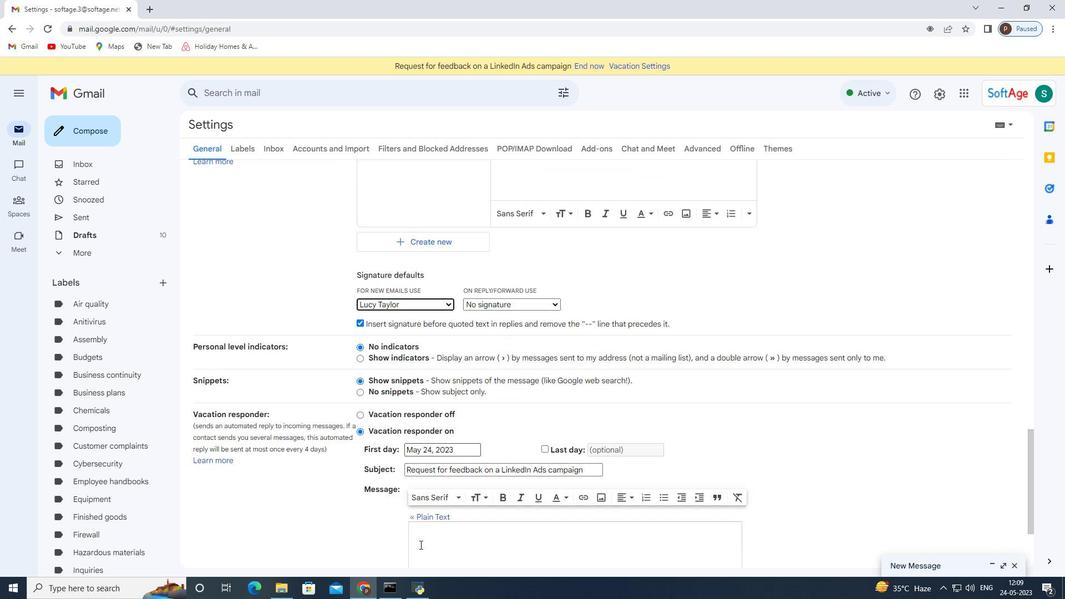 
Action: Mouse scrolled (452, 521) with delta (0, 0)
Screenshot: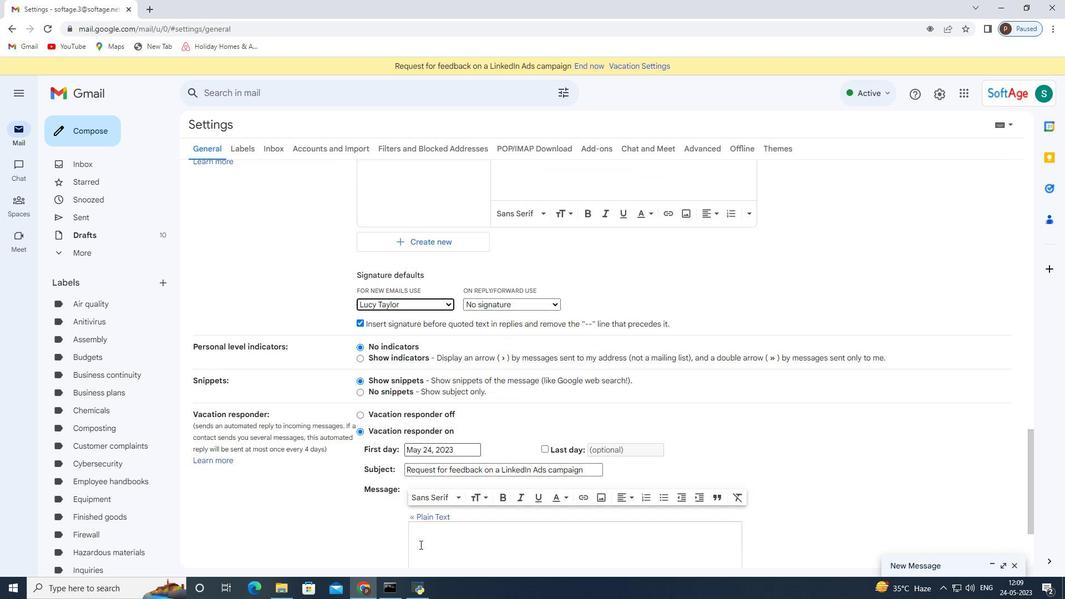 
Action: Mouse moved to (454, 520)
Screenshot: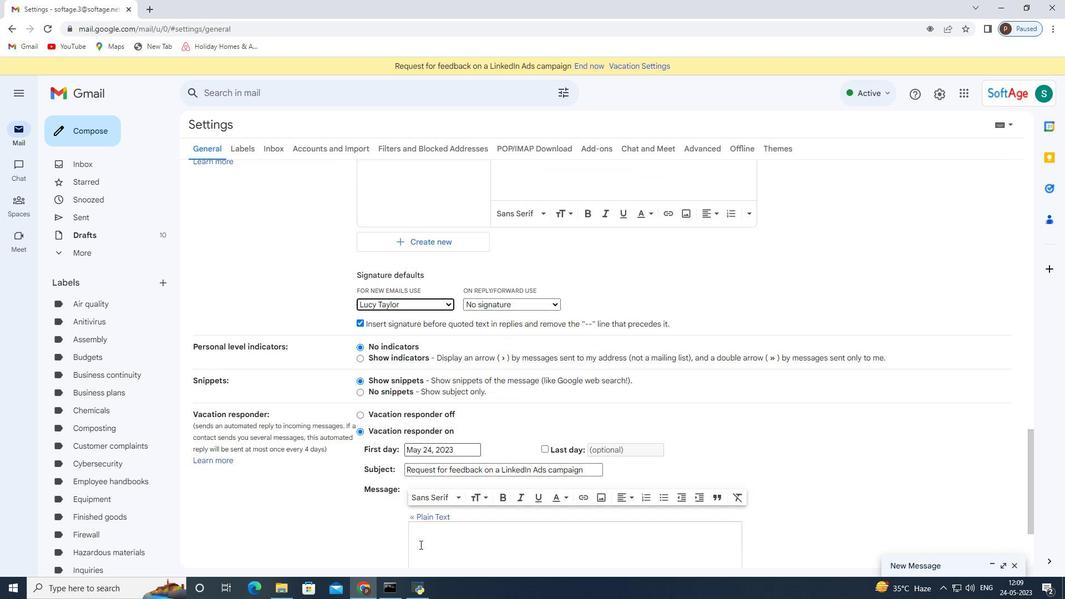 
Action: Mouse scrolled (454, 520) with delta (0, 0)
Screenshot: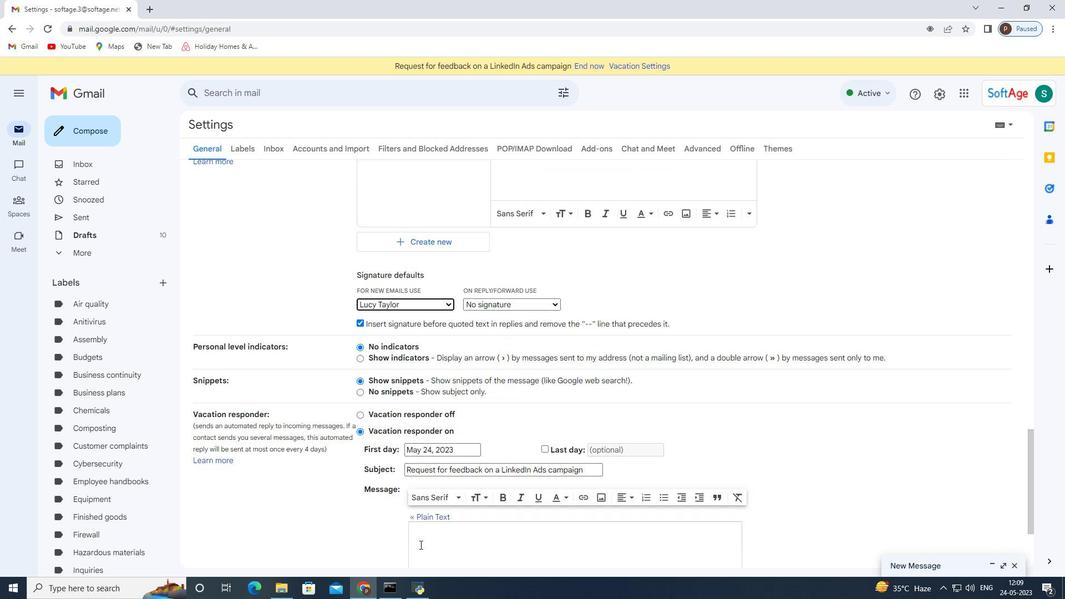 
Action: Mouse moved to (582, 527)
Screenshot: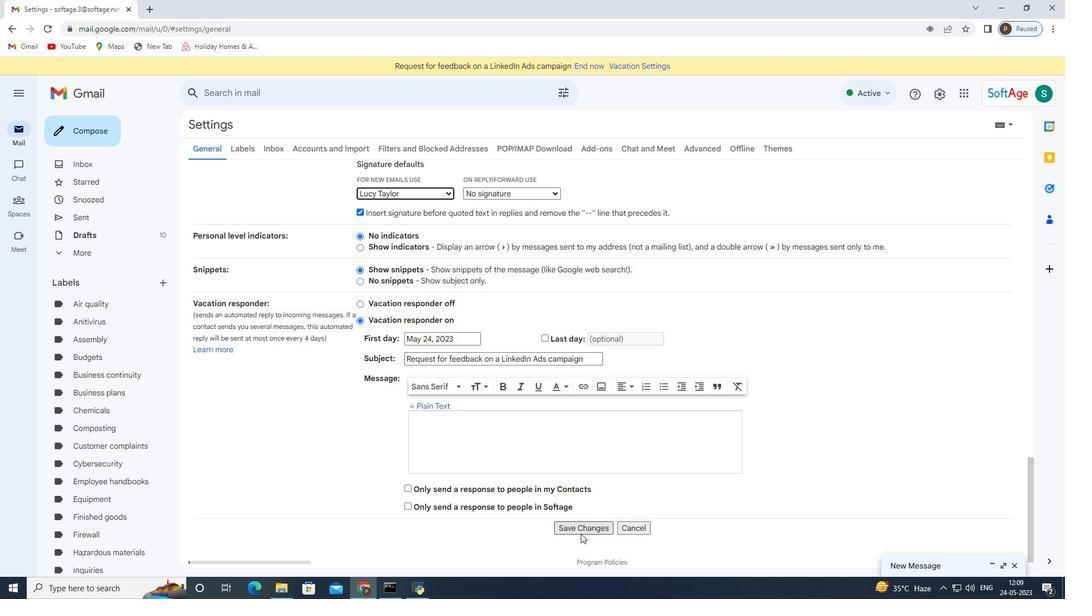 
Action: Mouse pressed left at (582, 527)
Screenshot: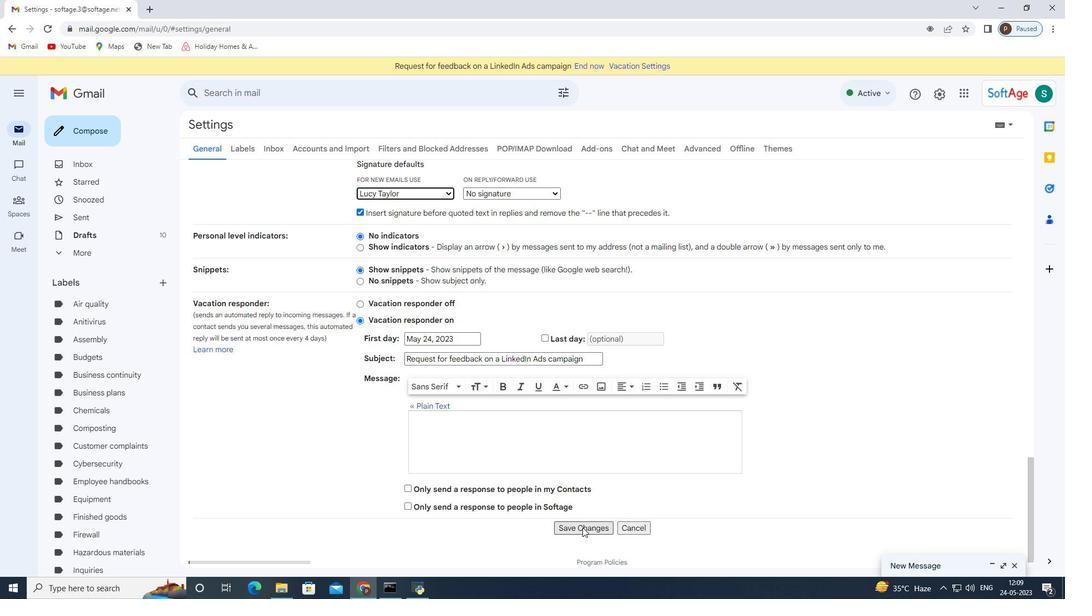 
Action: Mouse scrolled (582, 528) with delta (0, 0)
Screenshot: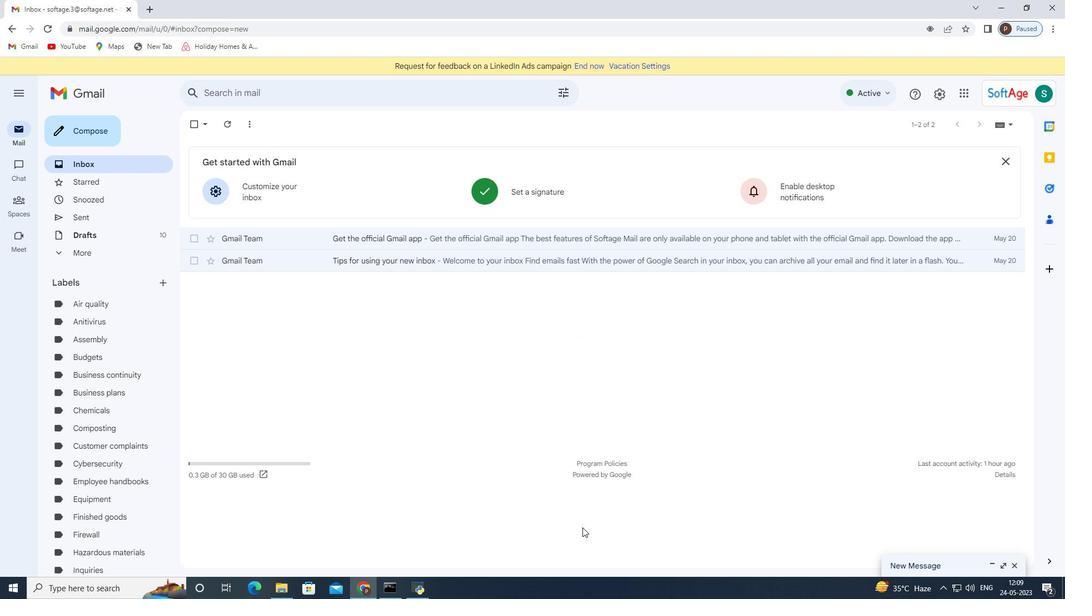 
Action: Mouse scrolled (582, 528) with delta (0, 0)
Screenshot: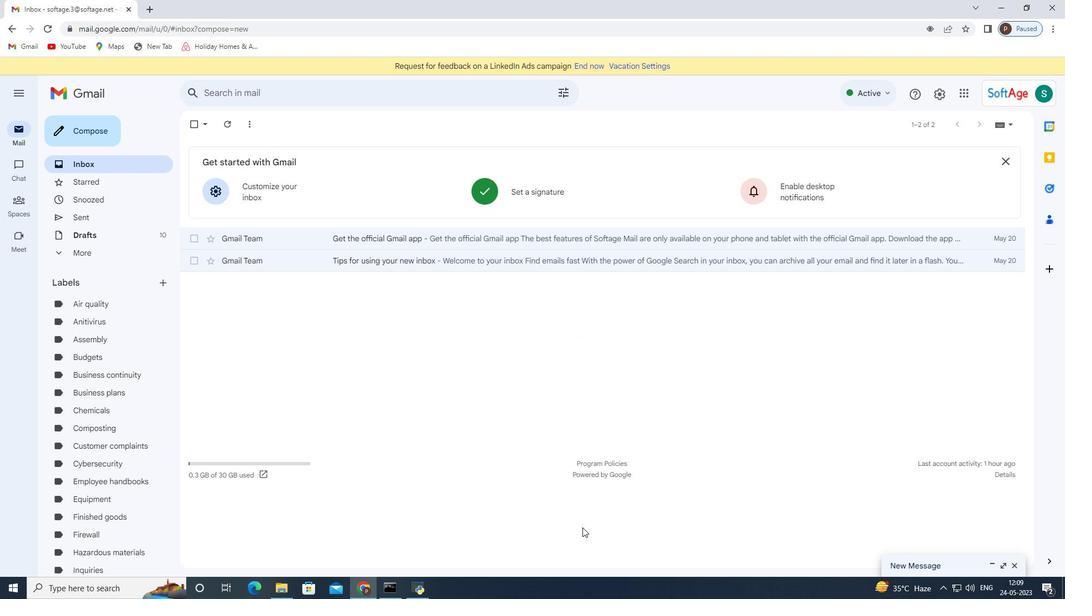 
Action: Mouse moved to (98, 133)
Screenshot: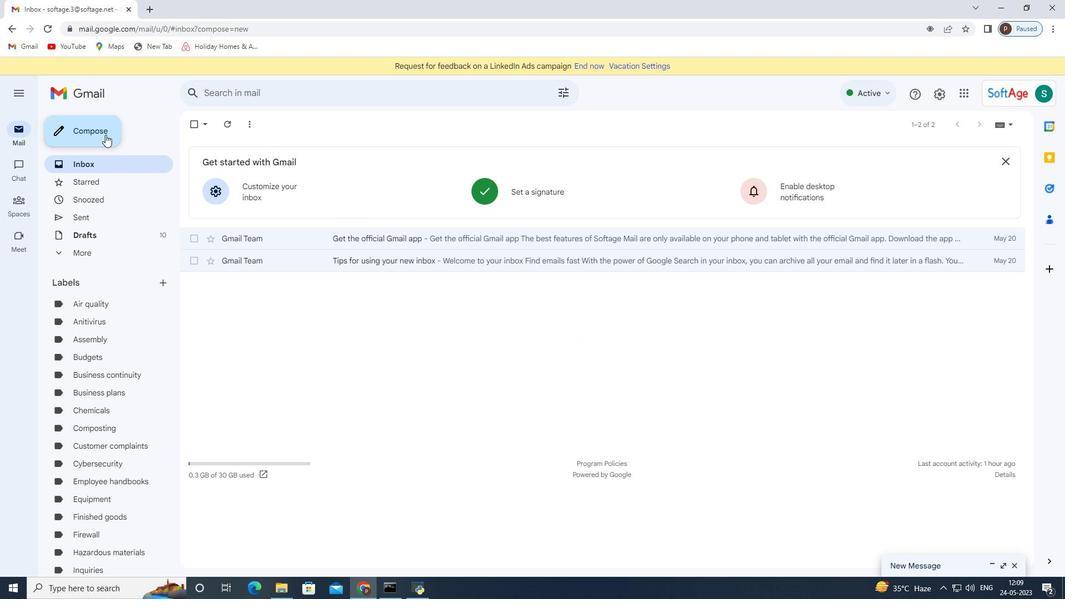 
Action: Mouse pressed left at (98, 133)
Screenshot: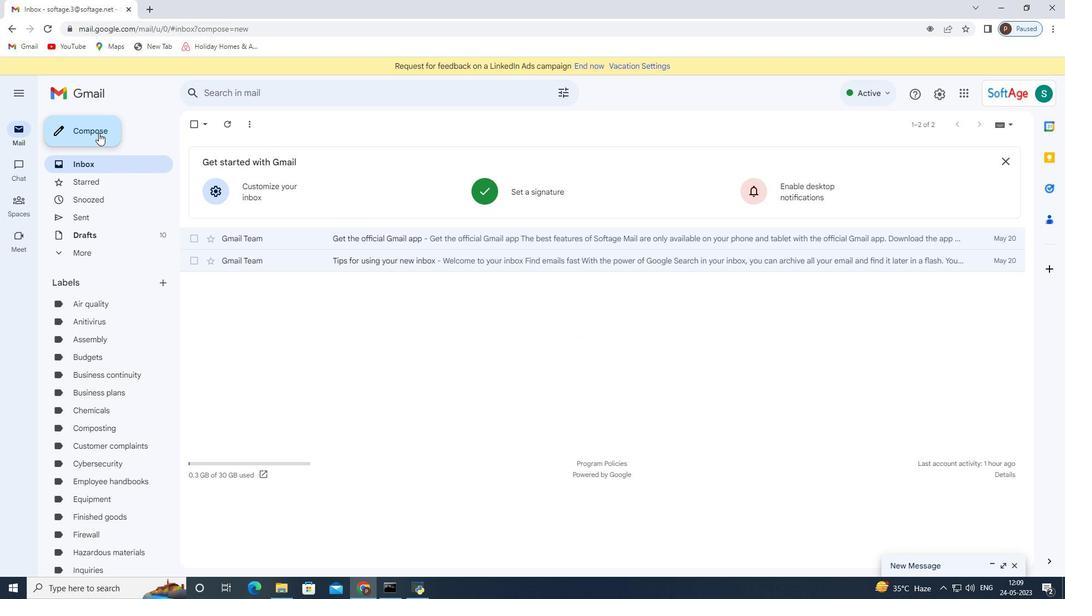 
Action: Mouse moved to (587, 292)
Screenshot: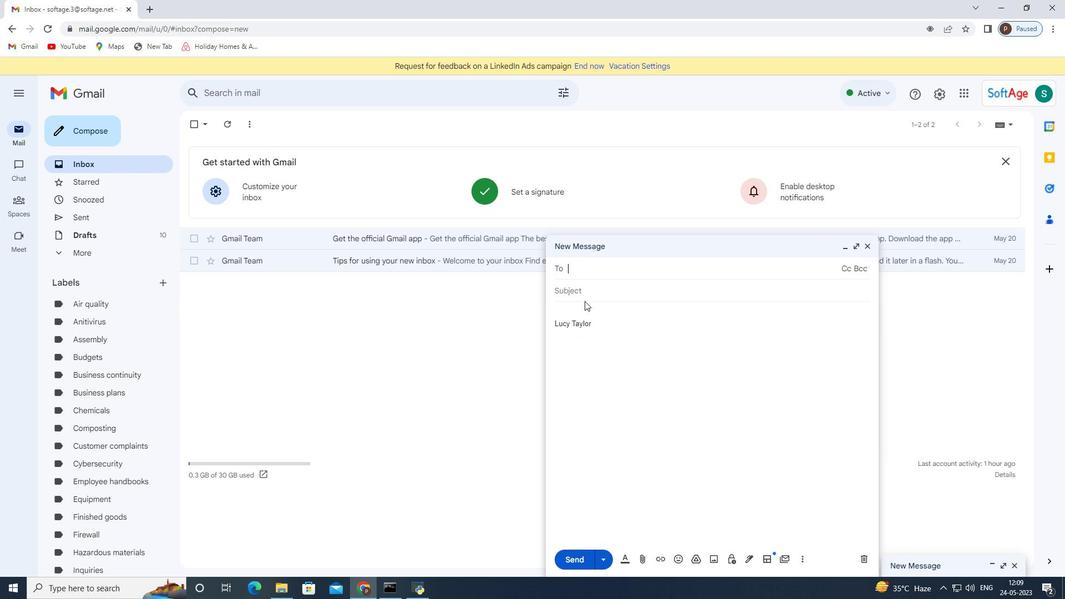 
Action: Mouse pressed left at (587, 292)
Screenshot: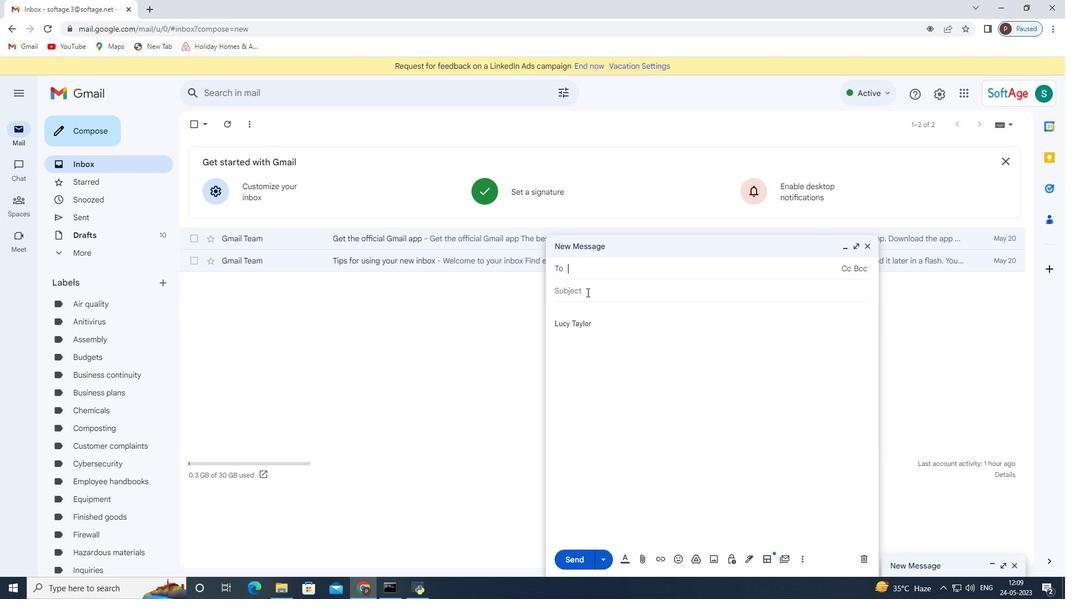 
Action: Key pressed <Key.shift>Request<Key.space>for<Key.space>feedback<Key.space>on<Key.space>an<Key.space>employee<Key.space>engagement<Key.space>survey<Key.tab><Key.shift><Key.shift><Key.shift>I<Key.space>am<Key.space>writing<Key.space>to<Key.space>follow<Key.space>up<Key.space>on<Key.space>the<Key.space>status<Key.space>of<Key.space>thr<Key.space><Key.backspace><Key.backspace>e<Key.space>project<Key.space>risks<Key.space>and<Key.space>issues.
Screenshot: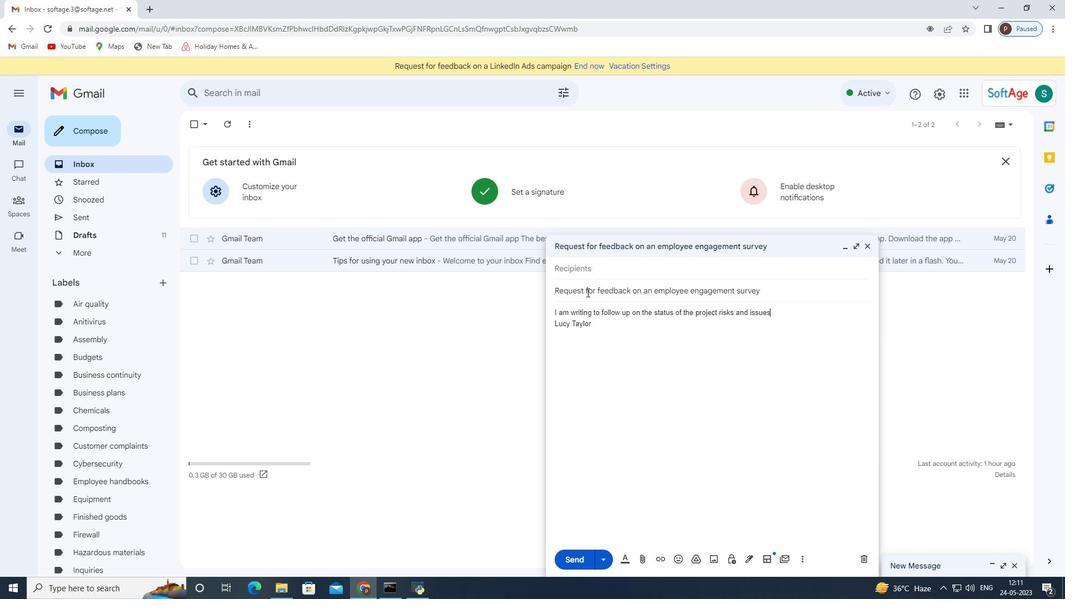 
Action: Mouse moved to (608, 268)
Screenshot: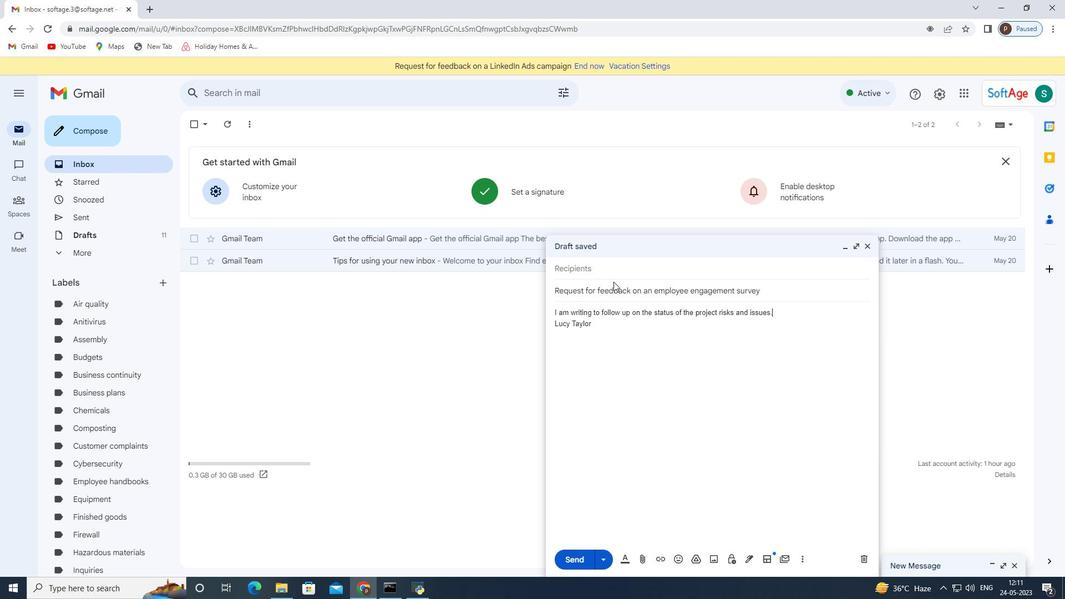 
Action: Mouse pressed left at (608, 268)
Screenshot: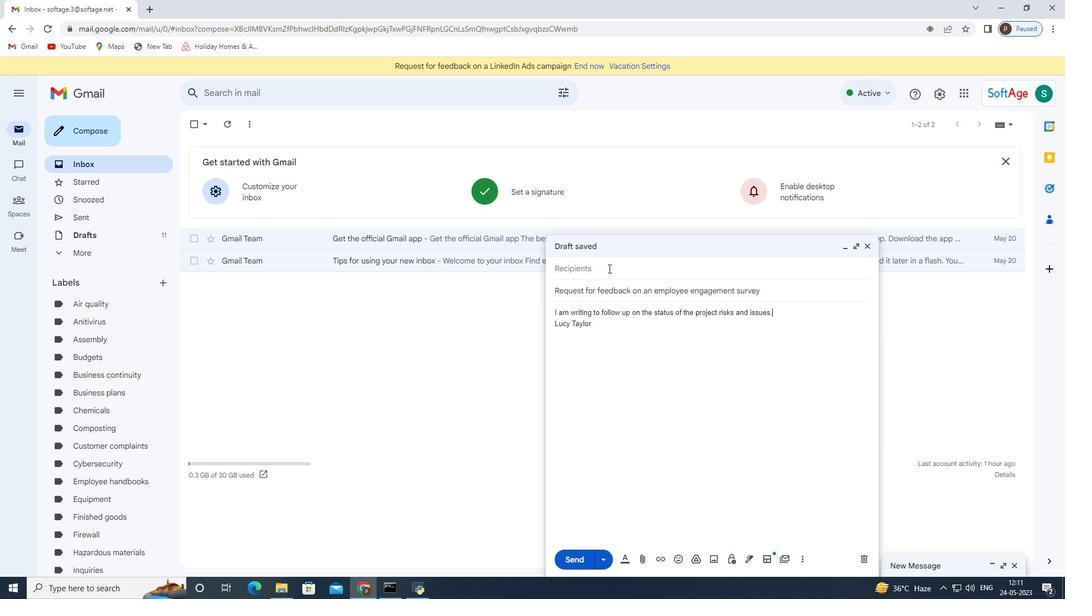 
Action: Key pressed softage.8<Key.shift>@softage.net<Key.enter>
Screenshot: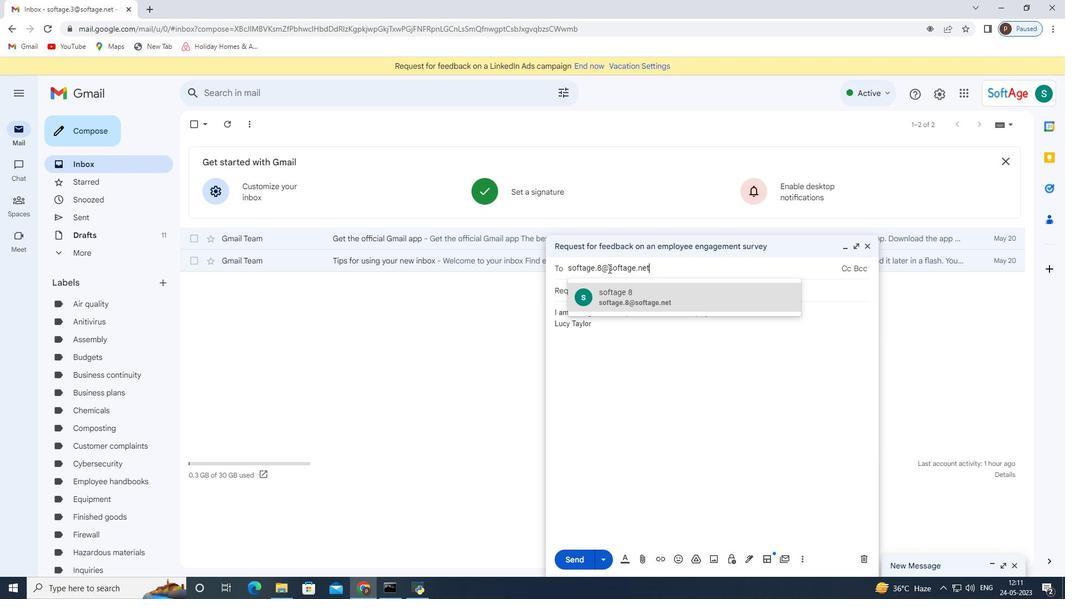 
Action: Mouse moved to (799, 329)
Screenshot: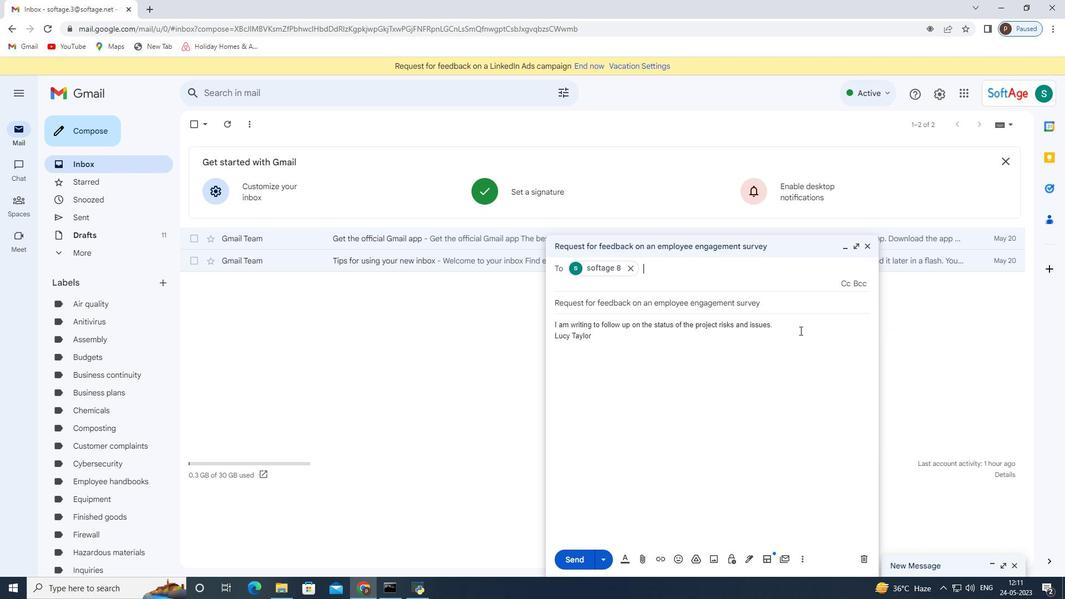 
Action: Mouse pressed left at (799, 329)
Screenshot: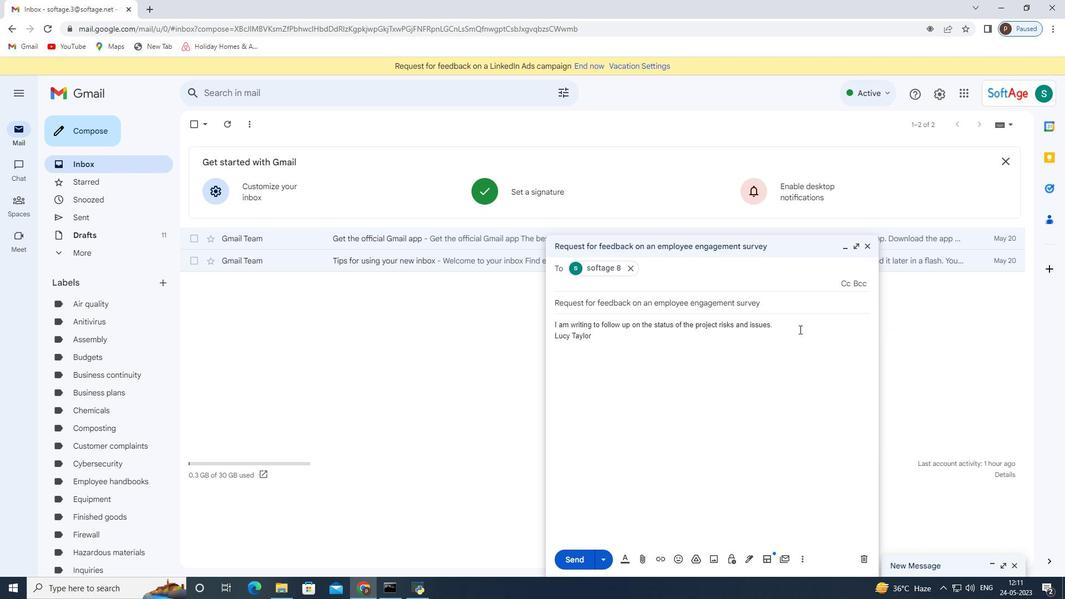 
Action: Mouse moved to (646, 558)
Screenshot: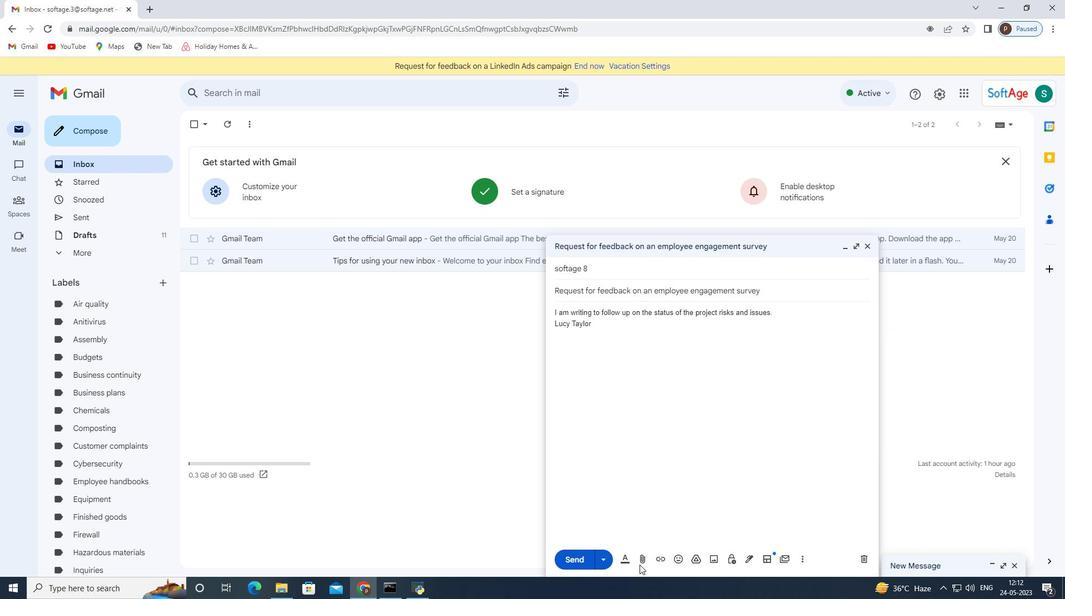 
Action: Mouse pressed left at (646, 558)
Screenshot: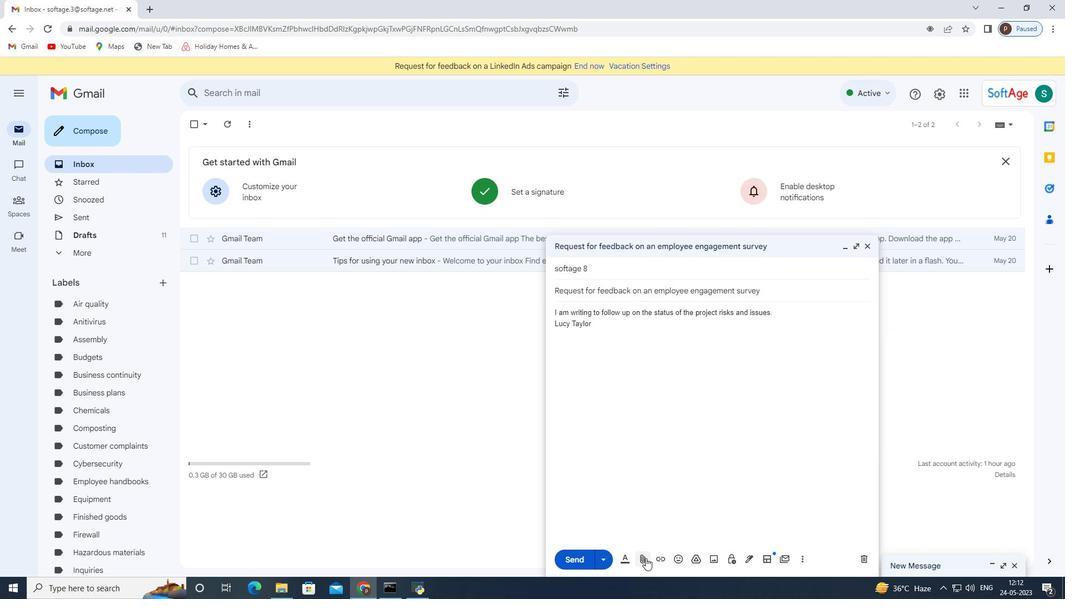 
Action: Mouse moved to (134, 96)
Screenshot: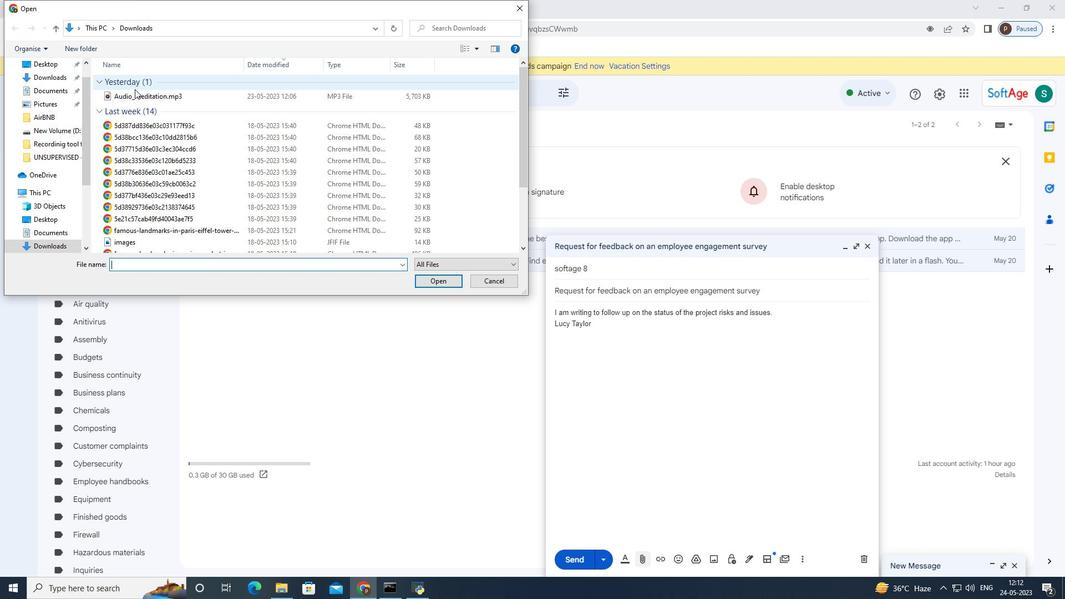
Action: Mouse pressed left at (134, 96)
Screenshot: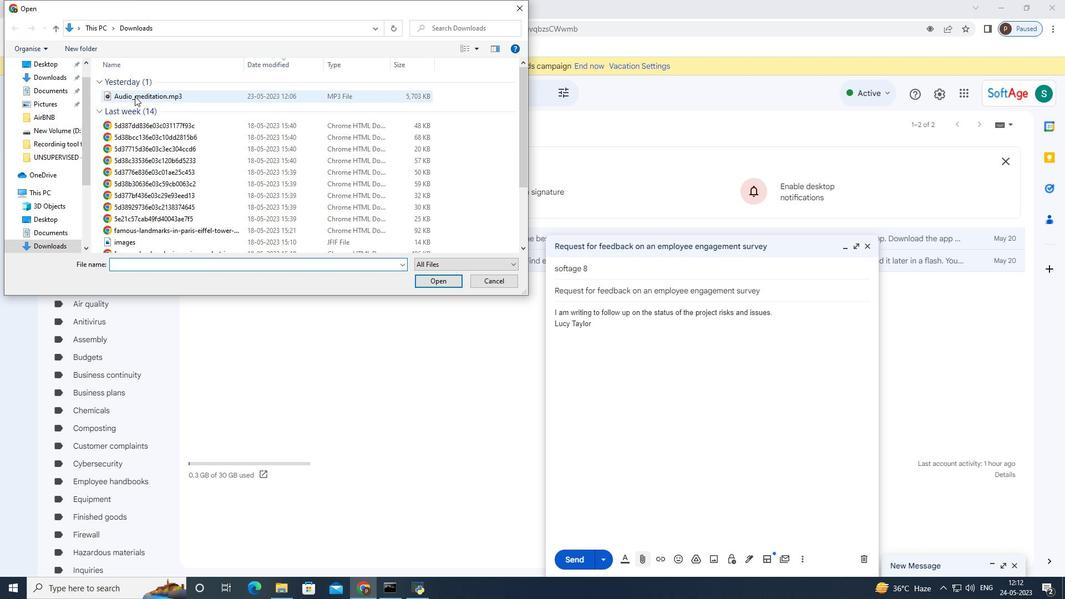 
Action: Mouse moved to (446, 282)
Screenshot: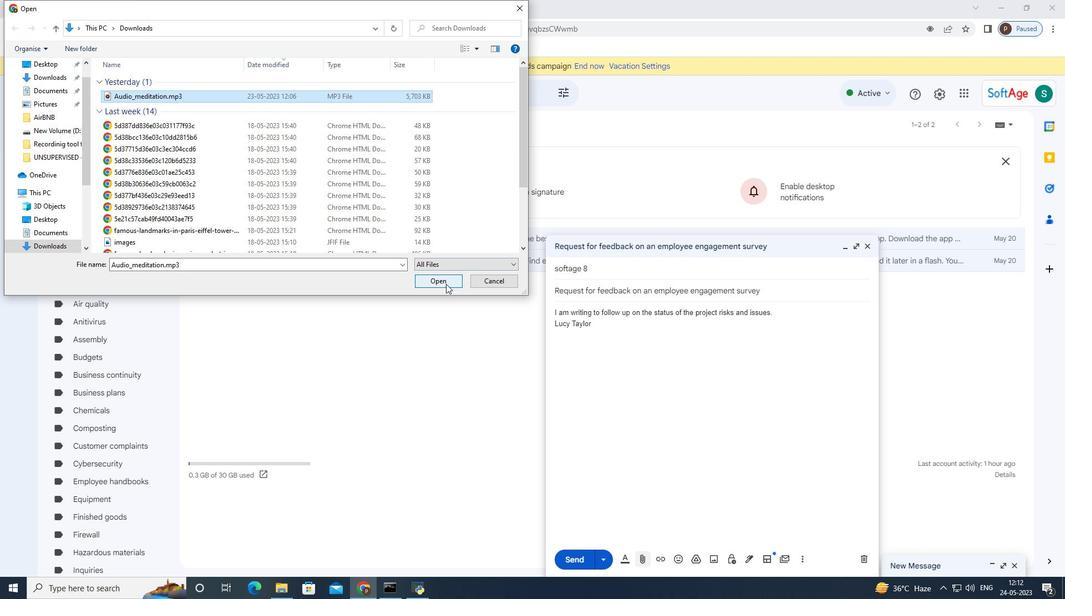 
Action: Mouse pressed left at (446, 282)
Screenshot: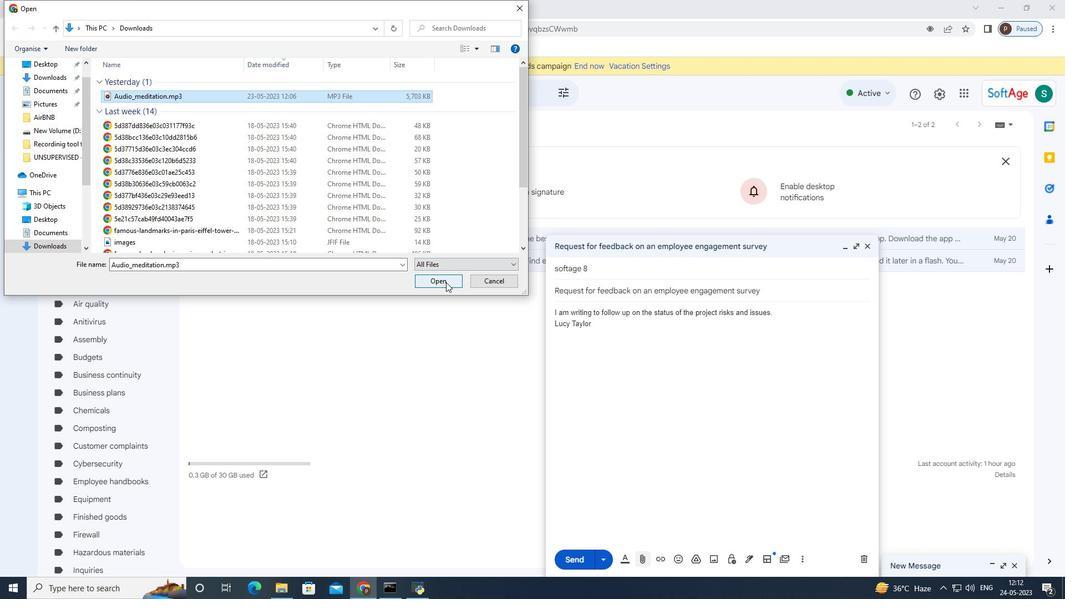 
Action: Mouse moved to (786, 312)
Screenshot: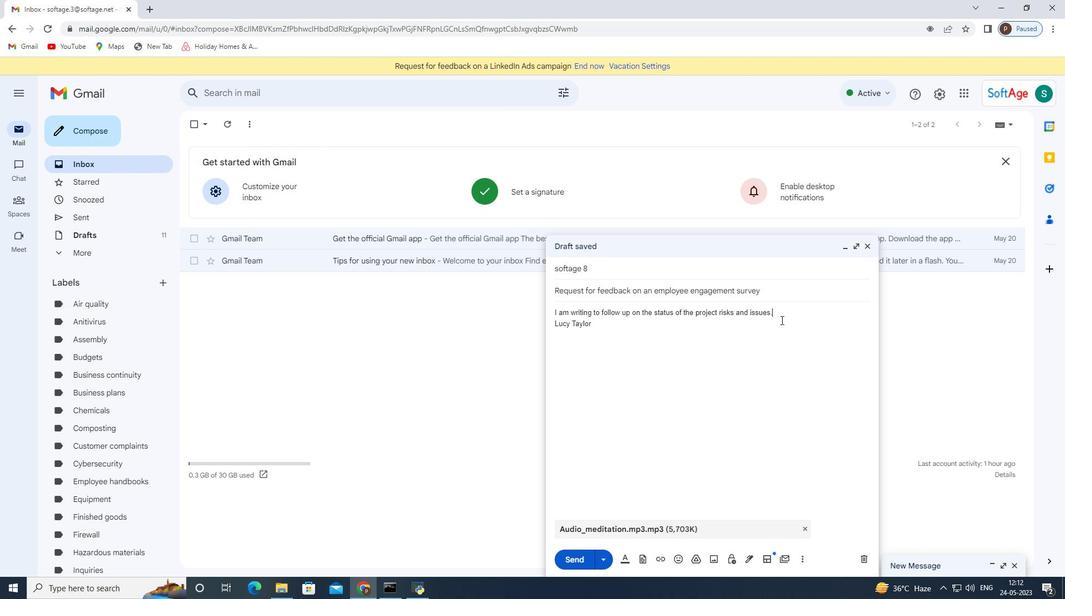 
Action: Mouse pressed left at (786, 312)
Screenshot: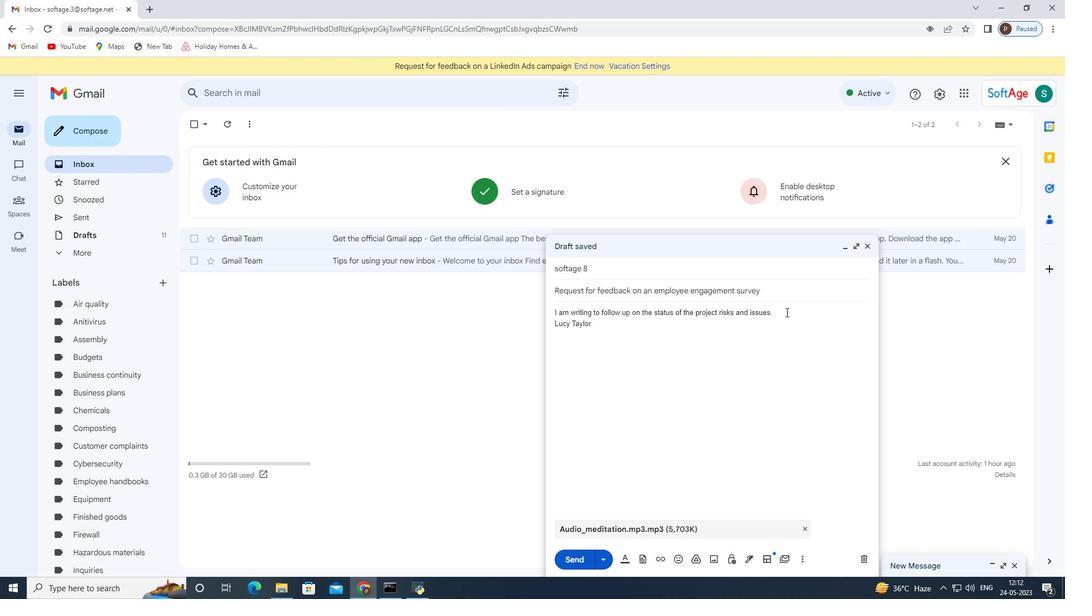 
Action: Key pressed <Key.backspace><Key.backspace><Key.backspace><Key.backspace><Key.backspace><Key.backspace><Key.backspace><Key.backspace><Key.backspace><Key.backspace><Key.backspace><Key.backspace><Key.backspace><Key.backspace><Key.backspace><Key.backspace><Key.backspace><Key.backspace><Key.backspace><Key.backspace><Key.backspace><Key.backspace><Key.backspace><Key.backspace><Key.backspace><Key.backspace><Key.backspace><Key.backspace><Key.backspace><Key.backspace><Key.backspace><Key.backspace><Key.backspace><Key.backspace><Key.backspace><Key.backspace><Key.backspace><Key.backspace><Key.backspace><Key.backspace><Key.backspace><Key.backspace><Key.backspace><Key.backspace><Key.backspace><Key.backspace><Key.backspace><Key.backspace><Key.backspace><Key.backspace><Key.backspace><Key.backspace><Key.backspace><Key.backspace><Key.backspace><Key.backspace><Key.backspace><Key.backspace><Key.backspace><Key.backspace><Key.backspace><Key.backspace><Key.backspace><Key.backspace><Key.backspace><Key.backspace><Key.backspace><Key.backspace><Key.backspace><Key.backspace><Key.backspace><Key.backspace><Key.backspace><Key.backspace>zctrl+Z<'\x1a'><'\x1a'><'\x1a'><'\x1a'><'\x1a'><'\x1a'><'\x1a'><'\x1a'><'\x1a'><'\x1a'><'\x1a'><'\x1a'><'\x1a'><'\x1a'><'\x1a'><'\x1a'><'\x1a'><'\x1a'><'\x1a'><'\x1a'><'\x1a'><'\x1a'><'\x1a'><'\x1a'><'\x1a'><'\x1a'><'\x1a'><Key.enter><Key.enter><Key.shift>Y<Key.backspace><Key.shift>Thank<Key.space>you
Screenshot: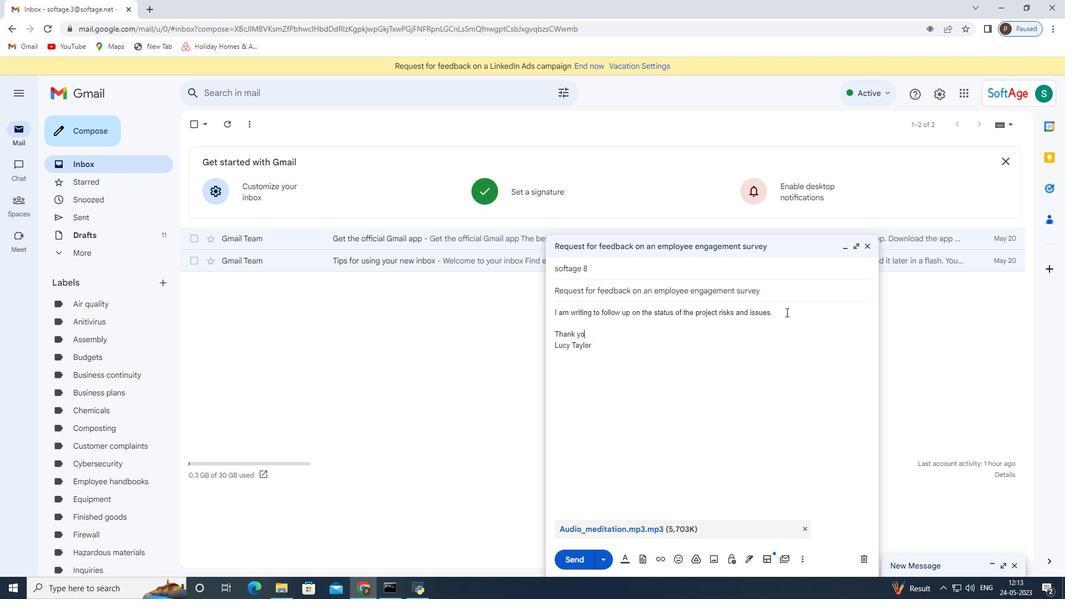
Action: Mouse moved to (576, 561)
Screenshot: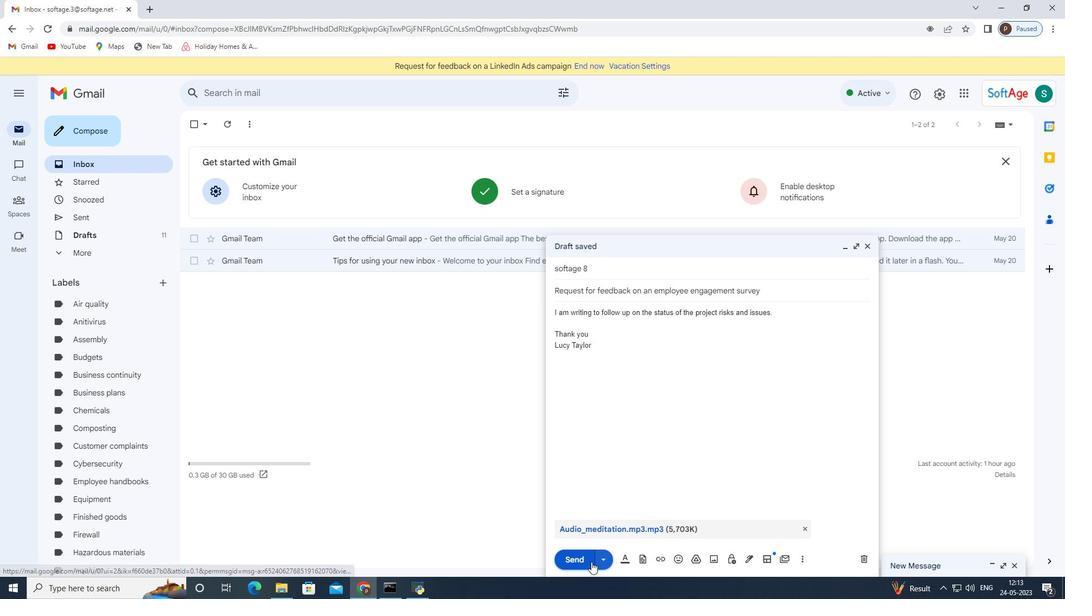 
Action: Mouse pressed left at (576, 561)
Screenshot: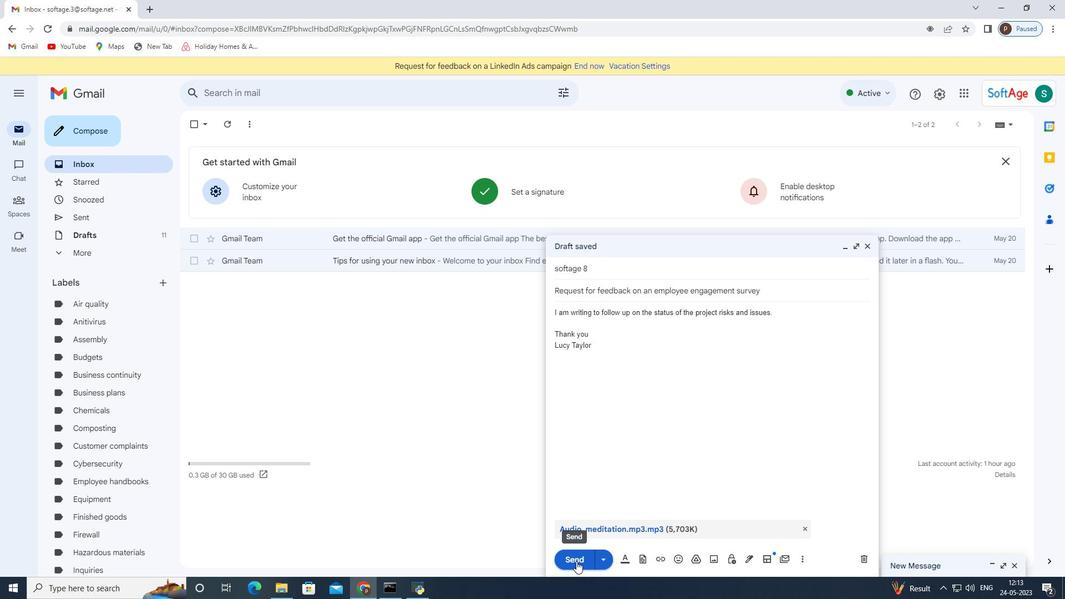 
Action: Mouse moved to (88, 213)
Screenshot: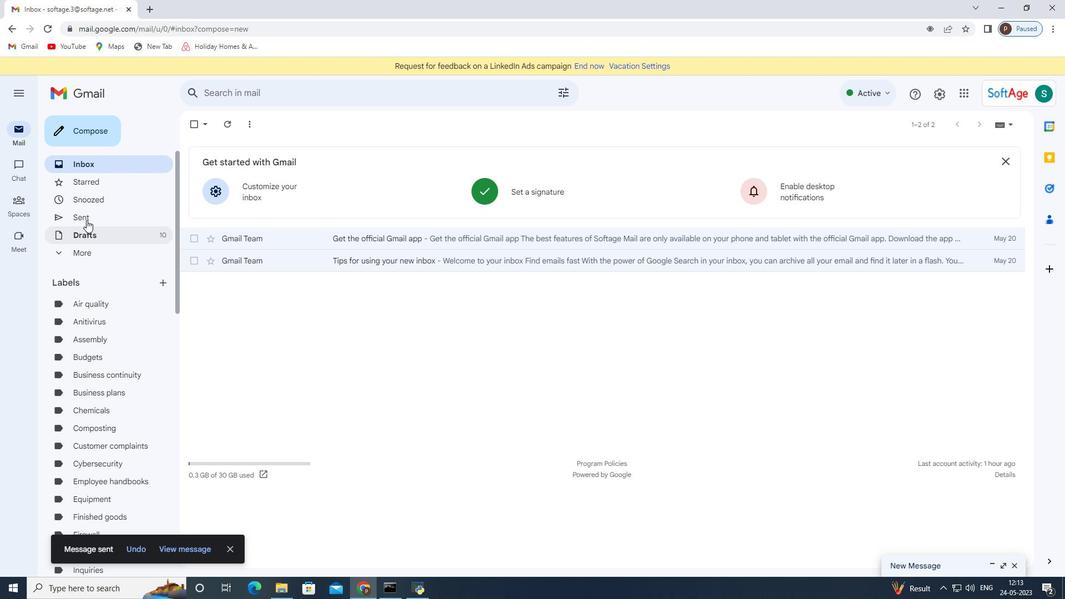 
Action: Mouse pressed left at (88, 213)
Screenshot: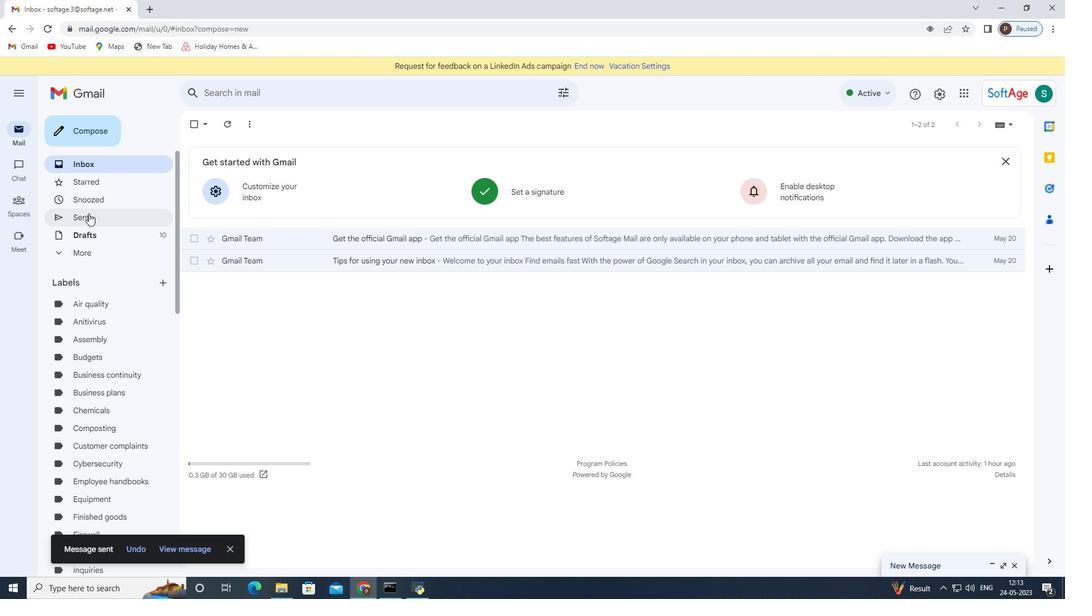 
Action: Mouse moved to (465, 192)
Screenshot: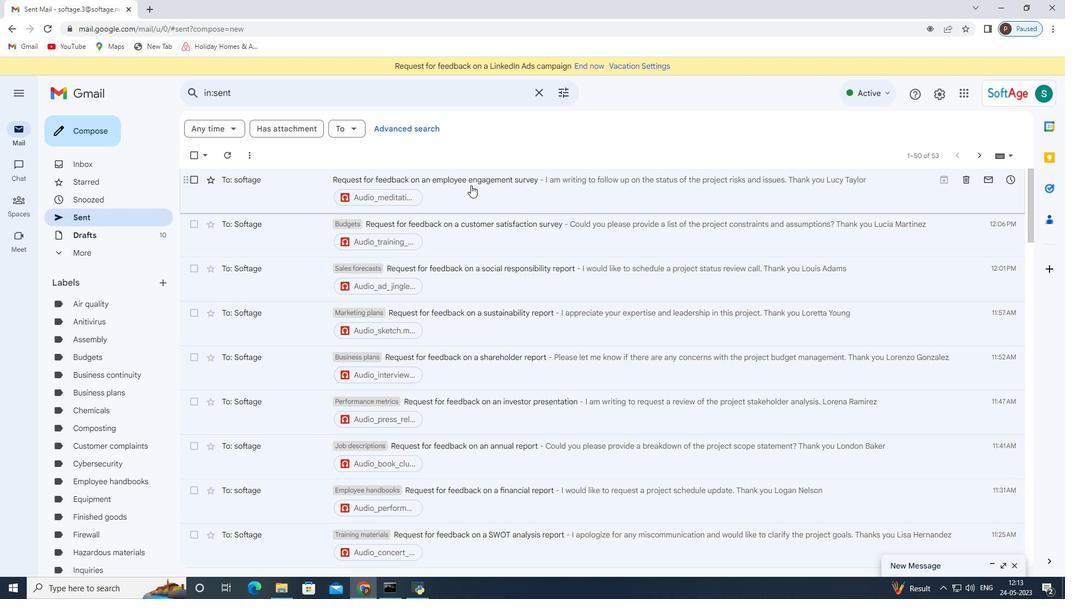 
Action: Mouse pressed right at (465, 192)
Screenshot: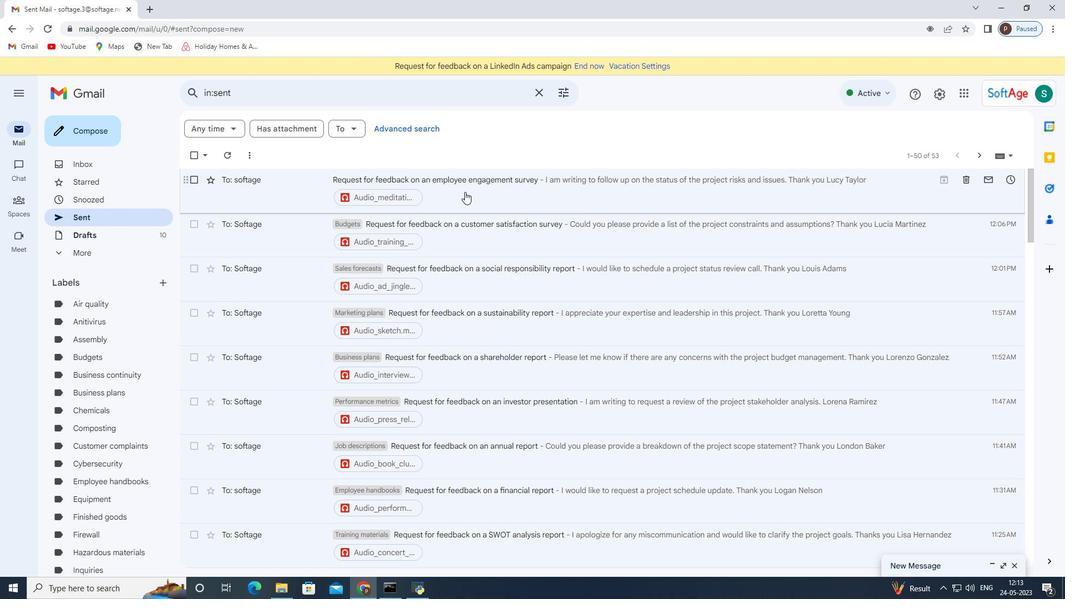 
Action: Mouse moved to (512, 376)
Screenshot: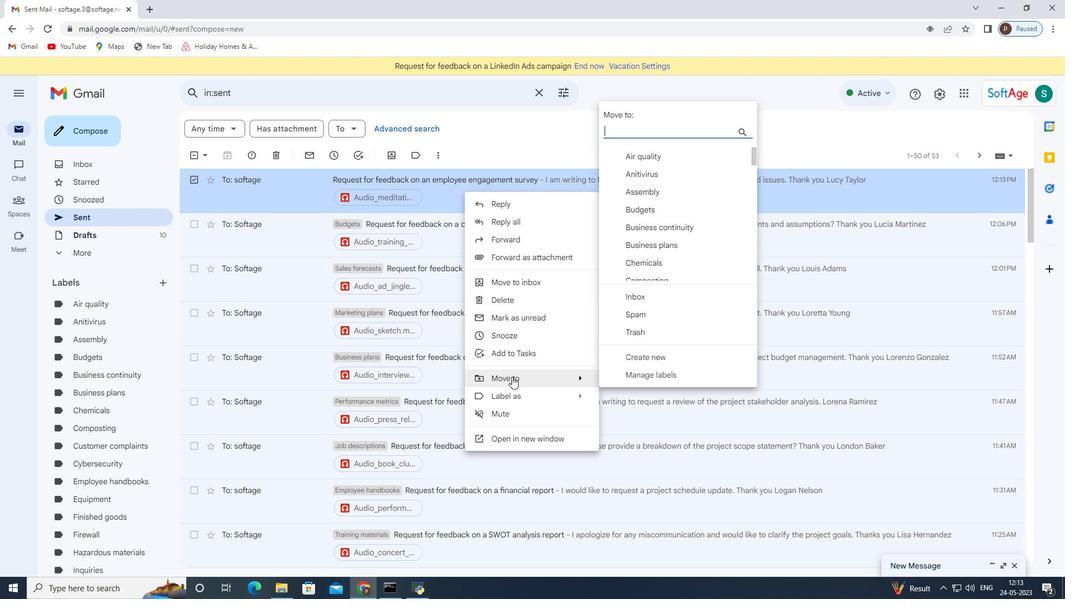 
Action: Mouse pressed left at (512, 376)
Screenshot: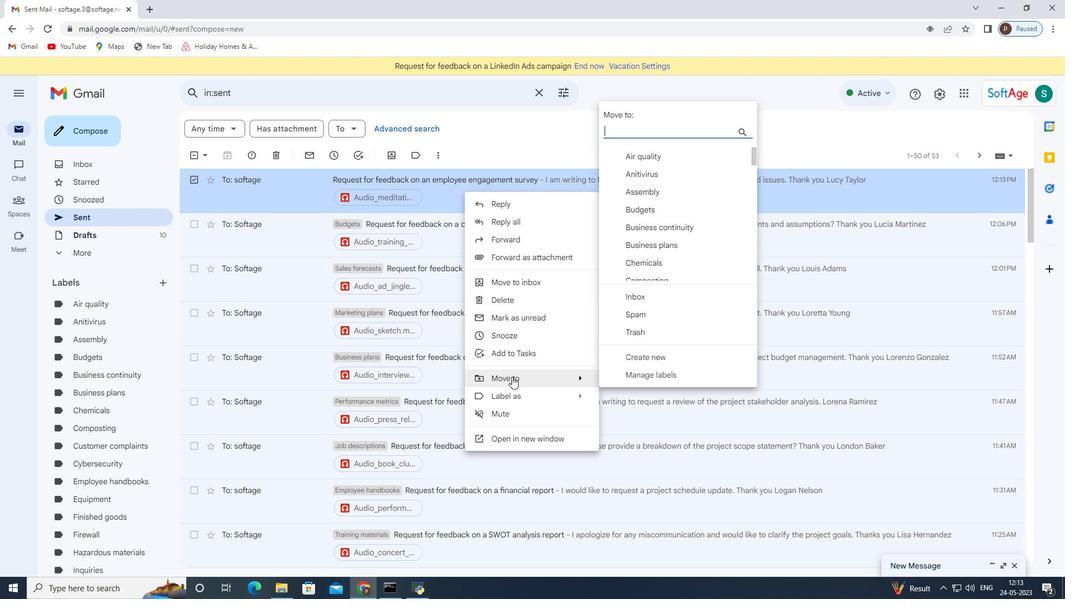 
Action: Mouse moved to (630, 355)
Screenshot: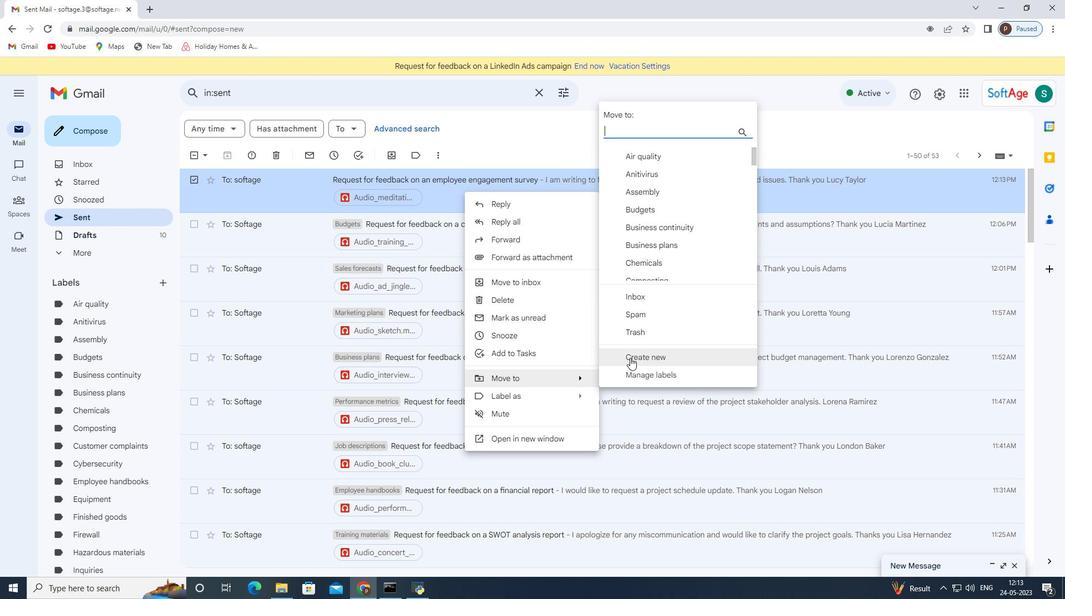 
Action: Mouse pressed left at (630, 355)
Screenshot: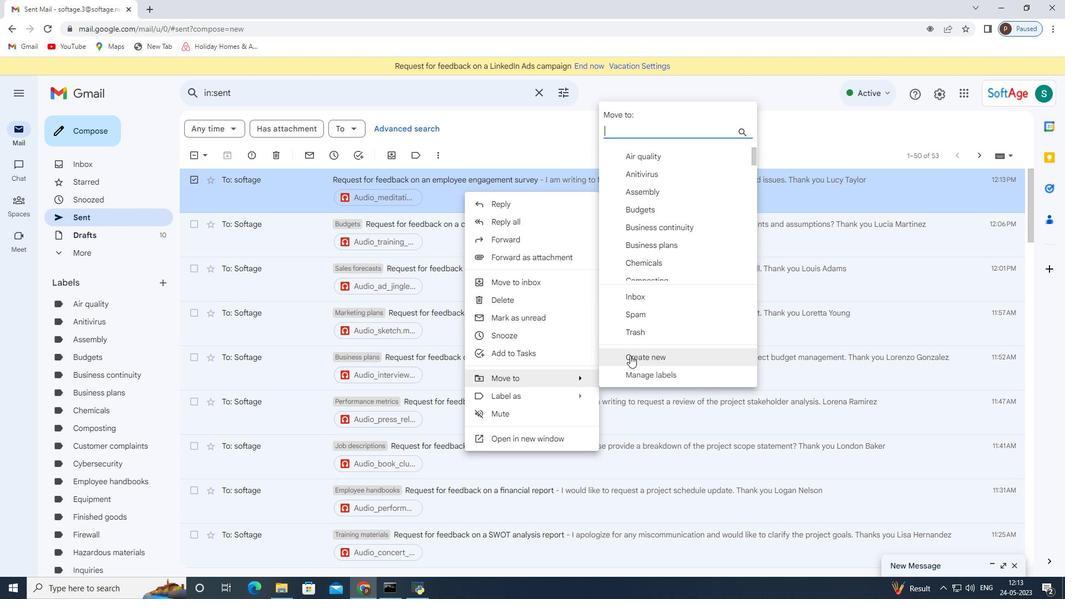 
Action: Mouse moved to (452, 301)
Screenshot: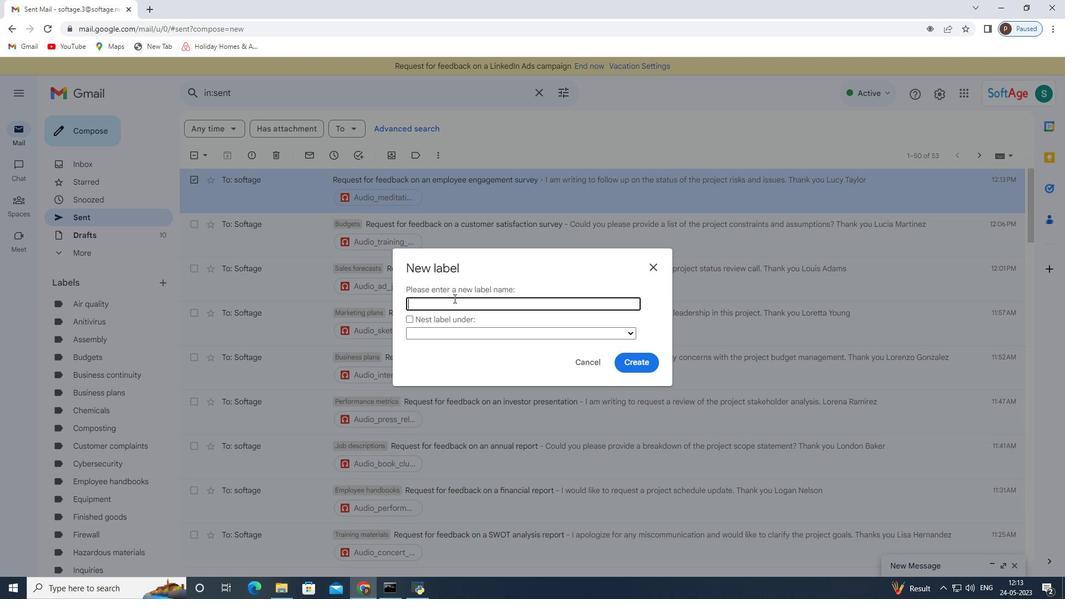 
Action: Mouse pressed left at (452, 301)
Screenshot: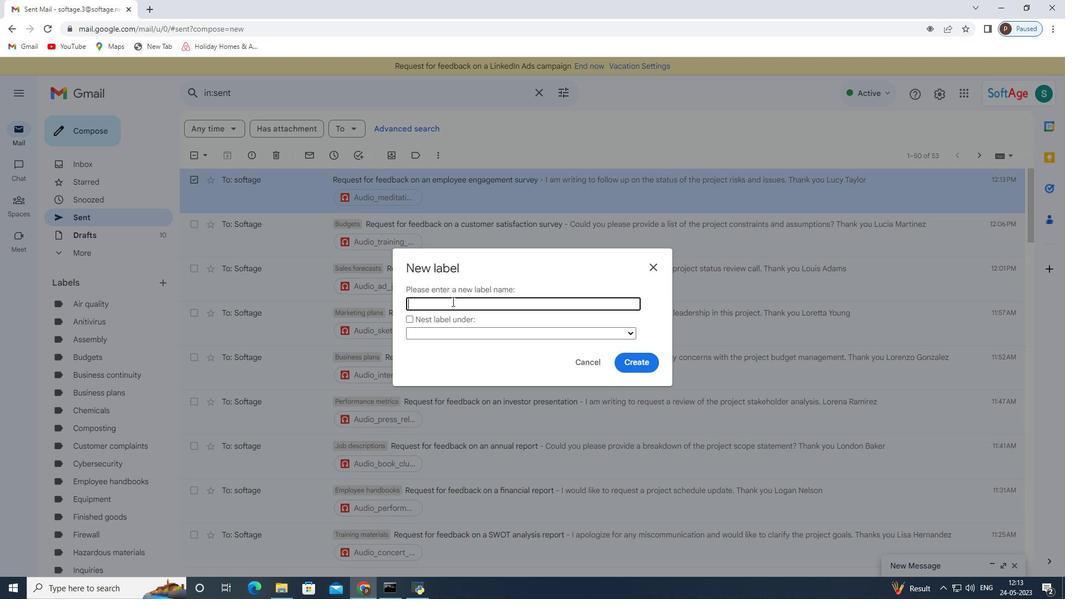 
Action: Key pressed <Key.shift><Key.shift><Key.shift>Financial<Key.space>reports
Screenshot: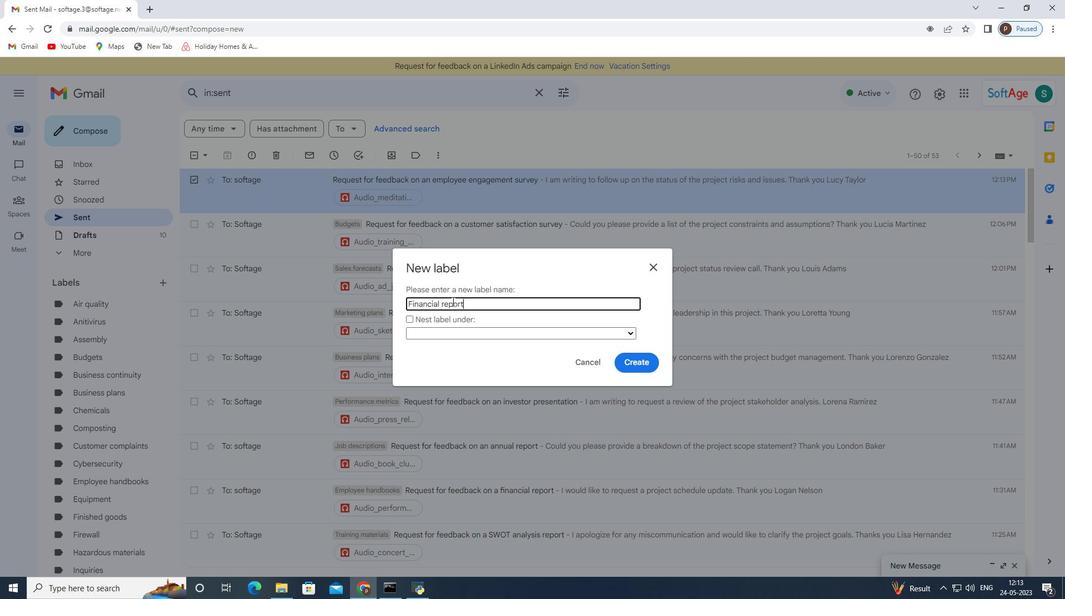 
Action: Mouse moved to (652, 354)
Screenshot: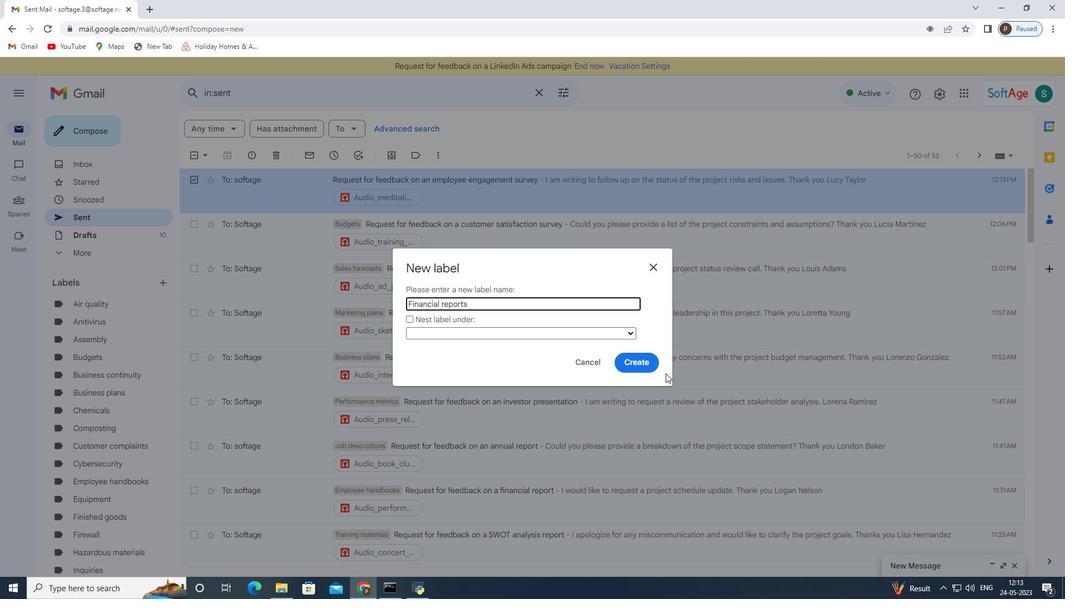 
Action: Mouse pressed left at (652, 354)
Screenshot: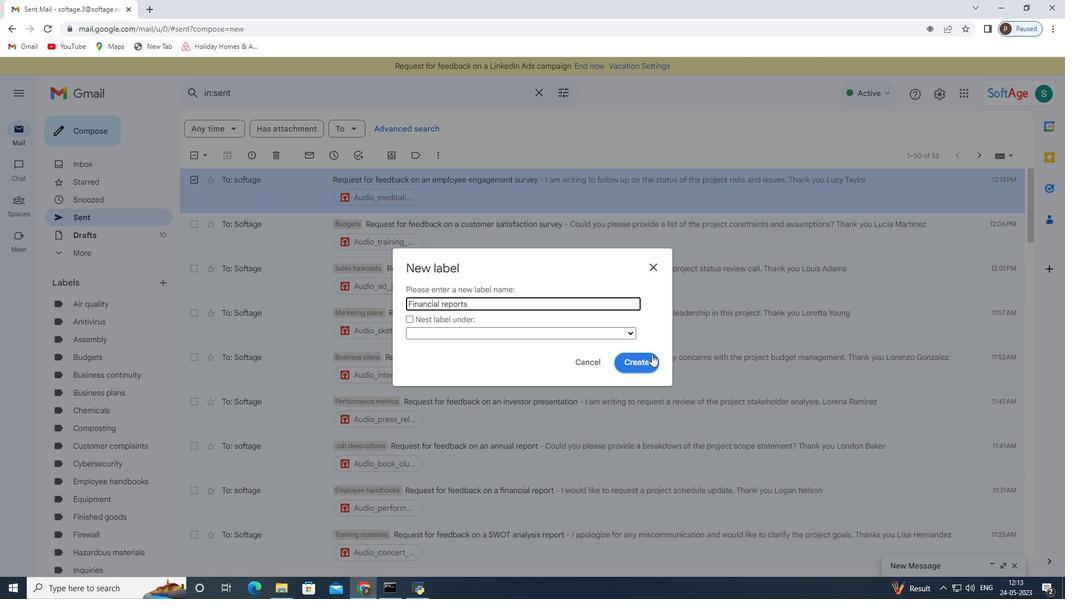
